 Task: Find an Airbnb in Foshan, China for 9 guests from August 8 to August 15, with a price range of ₹10,000 to ₹14,000, 5 bedrooms, 8+ beds, and amenities including WiFi, free parking, TV, gym, and breakfast. Enable self check-in.
Action: Mouse moved to (405, 82)
Screenshot: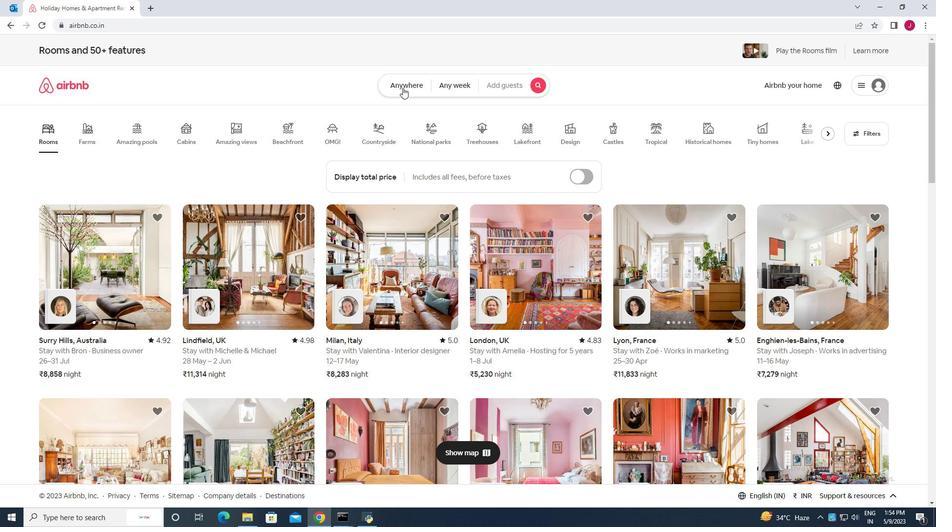 
Action: Mouse pressed left at (405, 82)
Screenshot: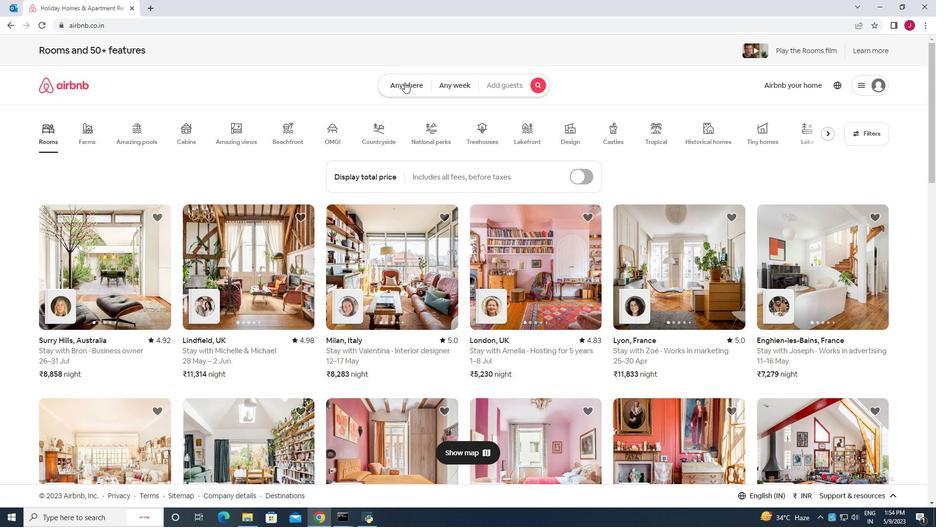 
Action: Mouse moved to (306, 123)
Screenshot: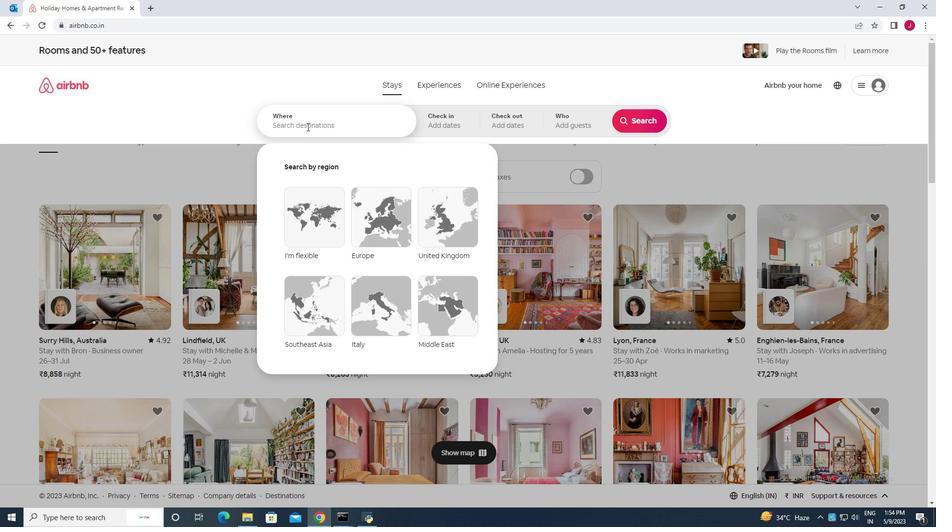 
Action: Mouse pressed left at (306, 123)
Screenshot: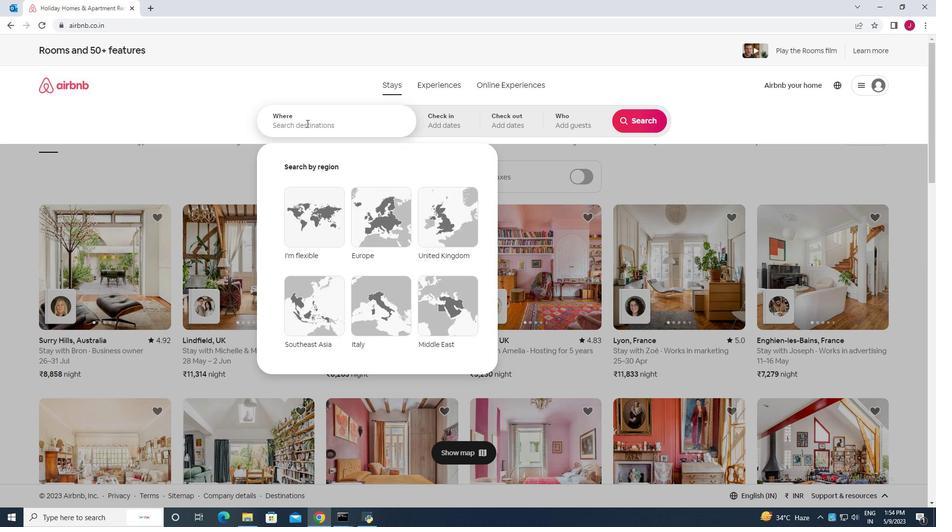 
Action: Key pressed foshan<Key.space>china<Key.enter>
Screenshot: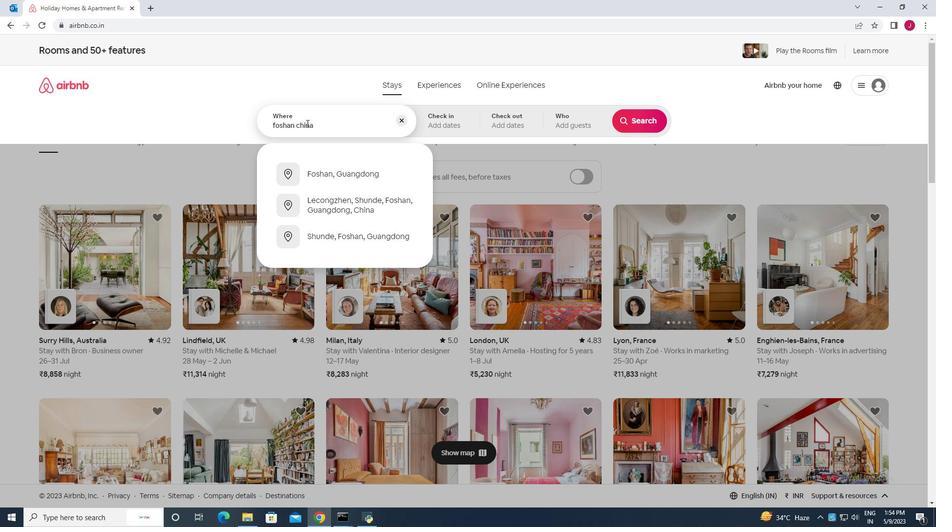 
Action: Mouse moved to (634, 191)
Screenshot: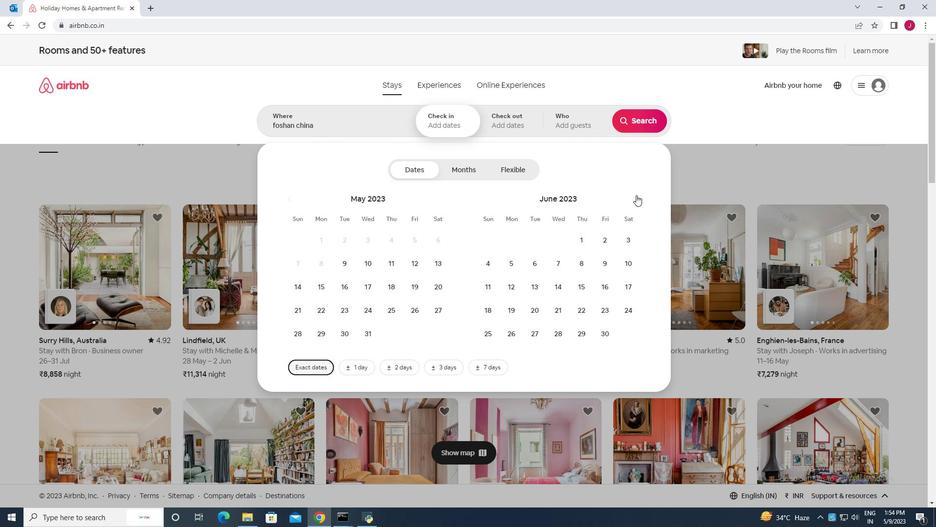 
Action: Mouse pressed left at (634, 191)
Screenshot: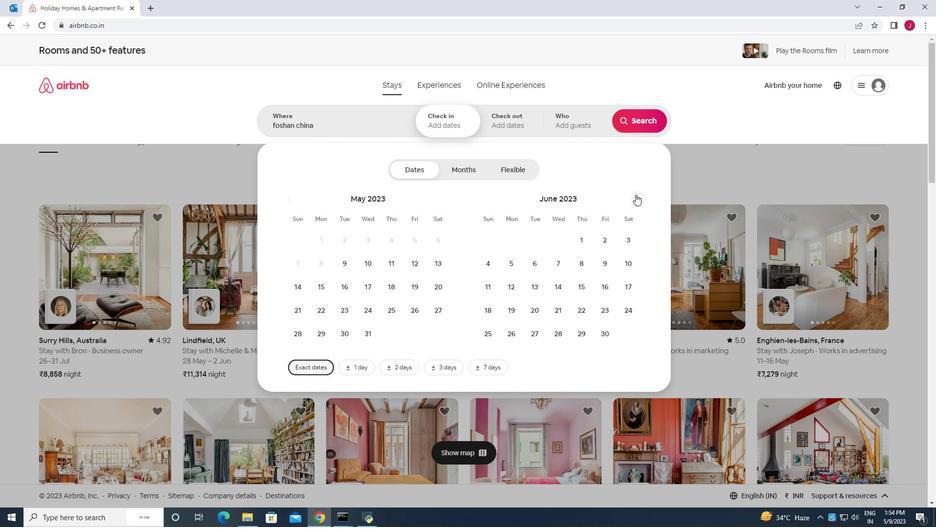 
Action: Mouse moved to (636, 197)
Screenshot: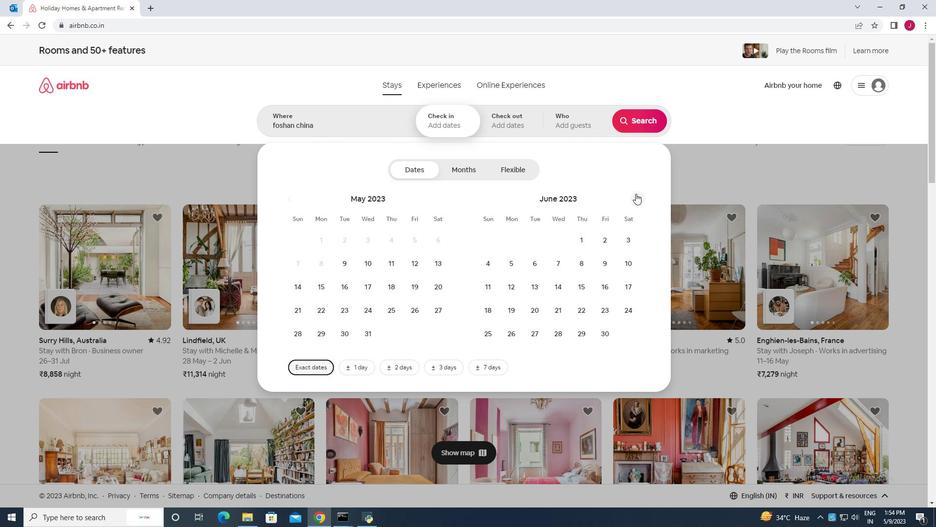 
Action: Mouse pressed left at (636, 197)
Screenshot: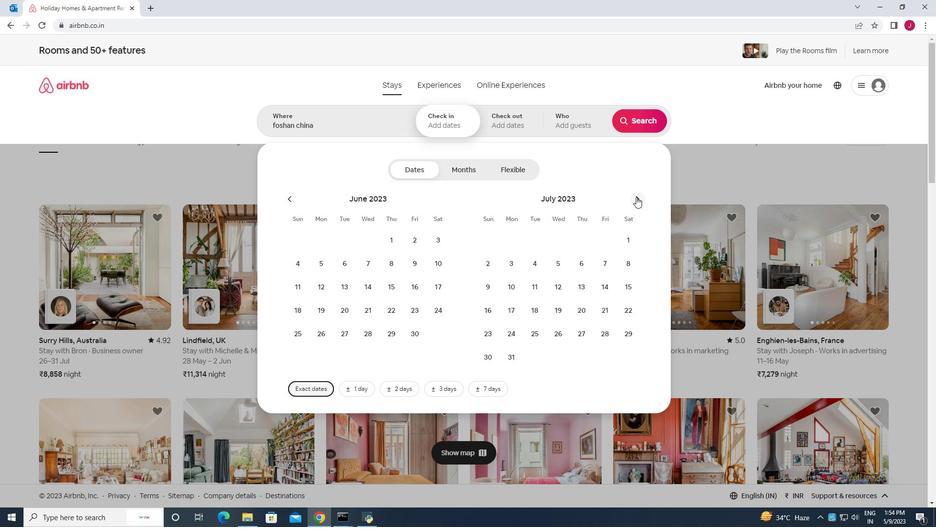 
Action: Mouse moved to (536, 267)
Screenshot: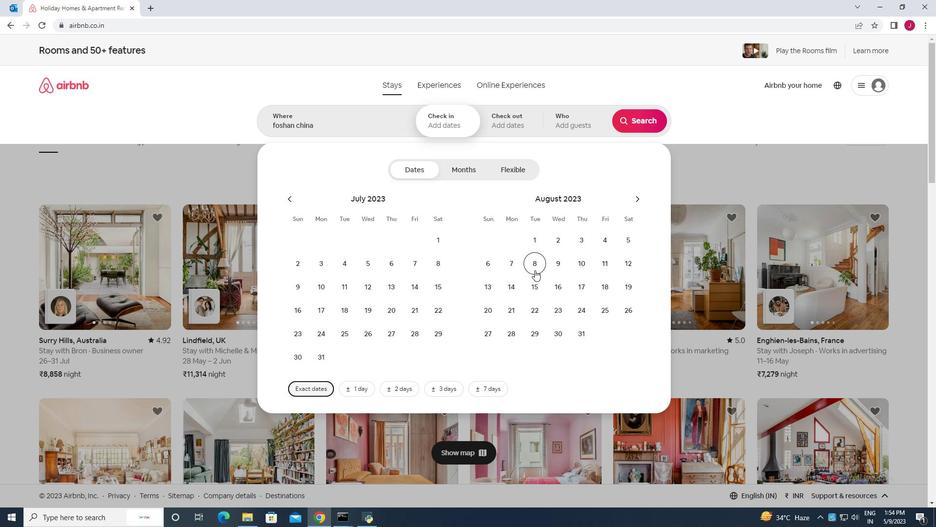 
Action: Mouse pressed left at (536, 267)
Screenshot: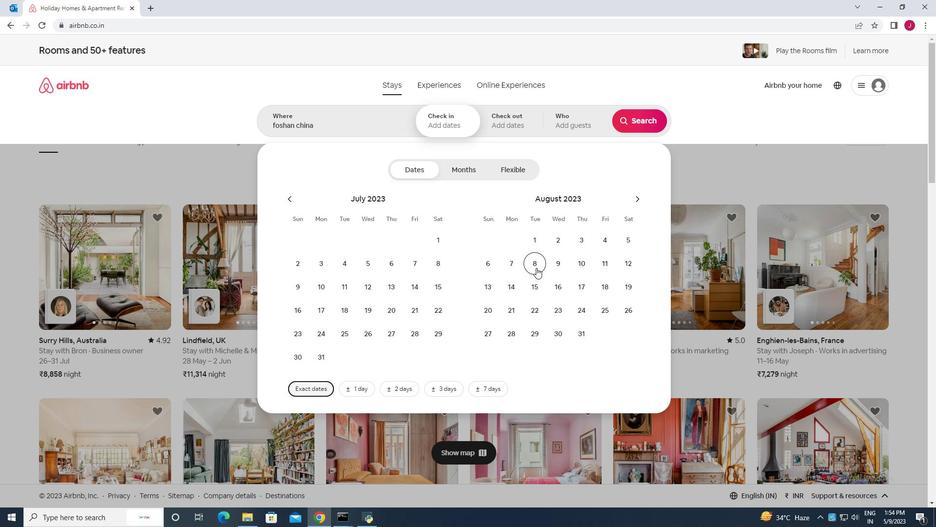 
Action: Mouse moved to (530, 290)
Screenshot: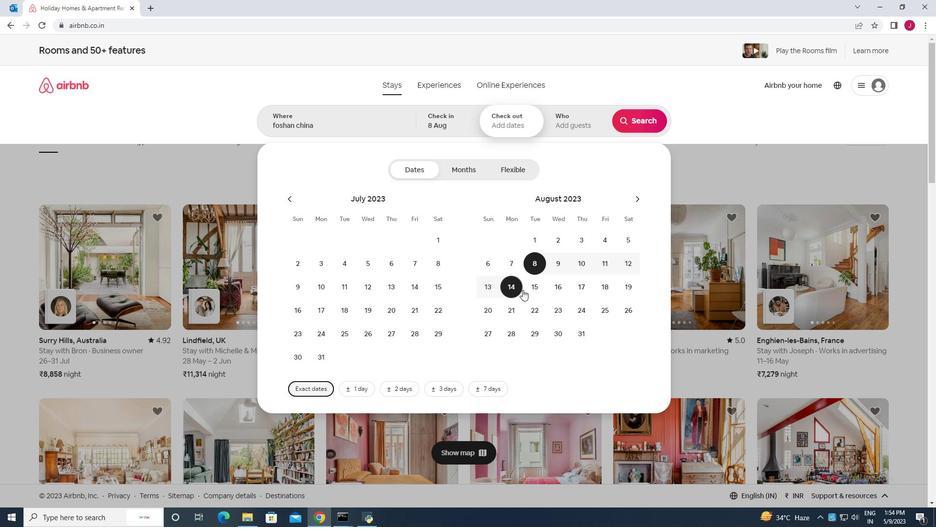 
Action: Mouse pressed left at (530, 290)
Screenshot: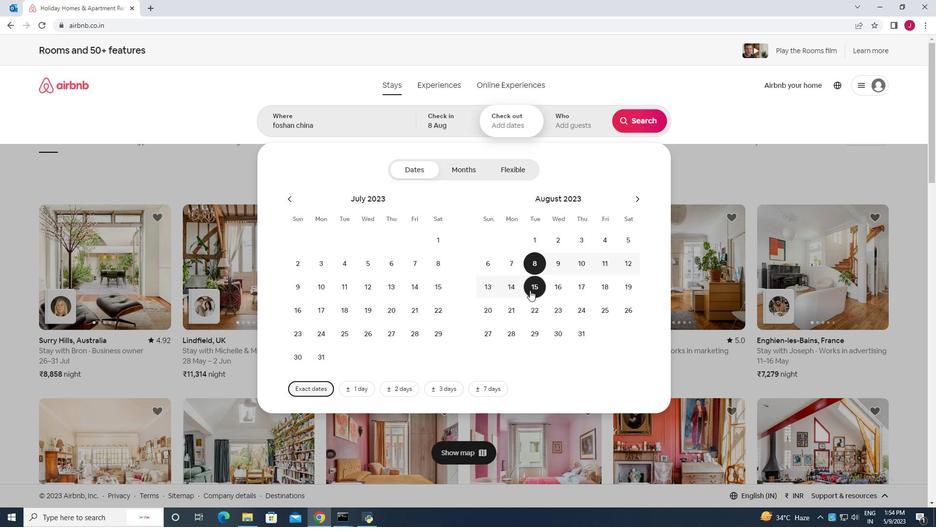 
Action: Mouse moved to (570, 119)
Screenshot: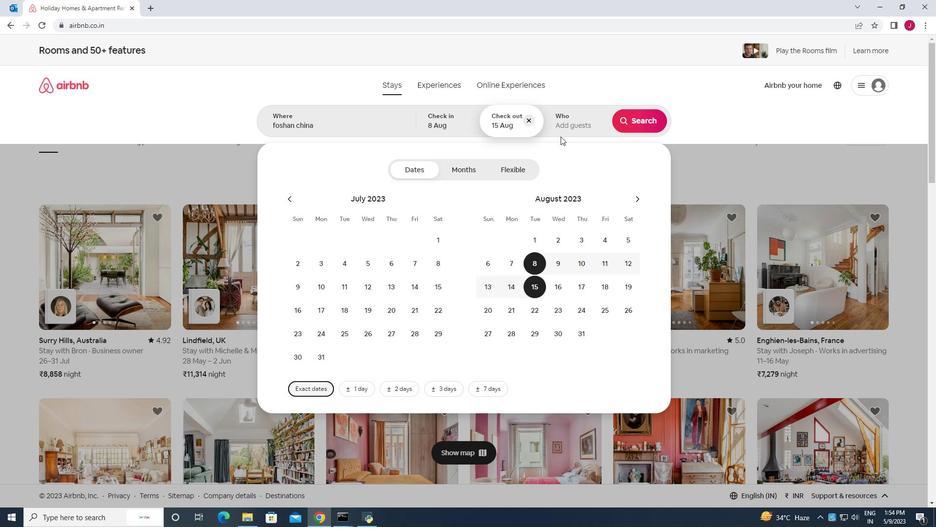 
Action: Mouse pressed left at (570, 119)
Screenshot: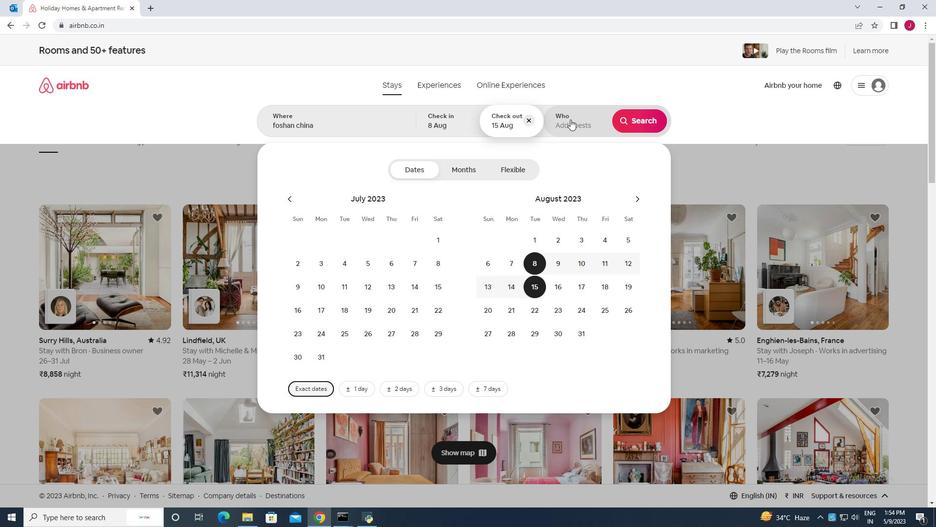 
Action: Mouse moved to (642, 170)
Screenshot: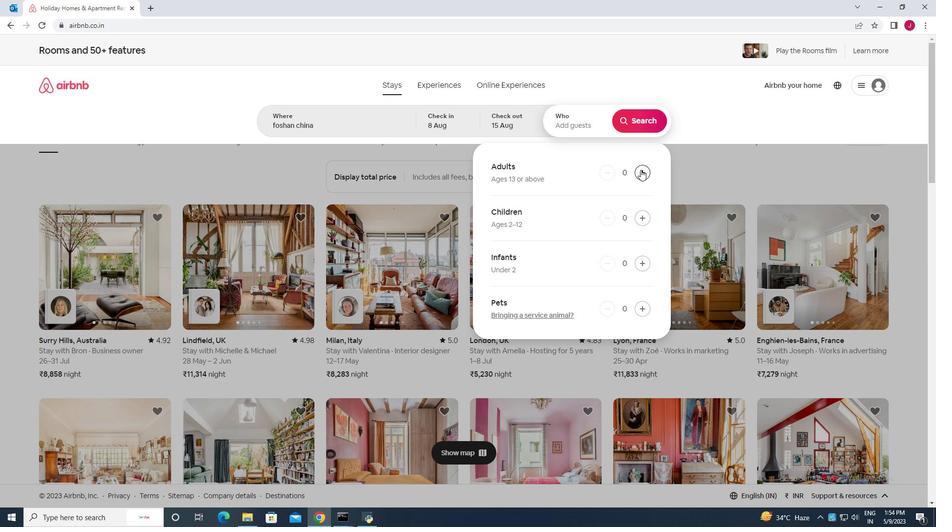 
Action: Mouse pressed left at (641, 169)
Screenshot: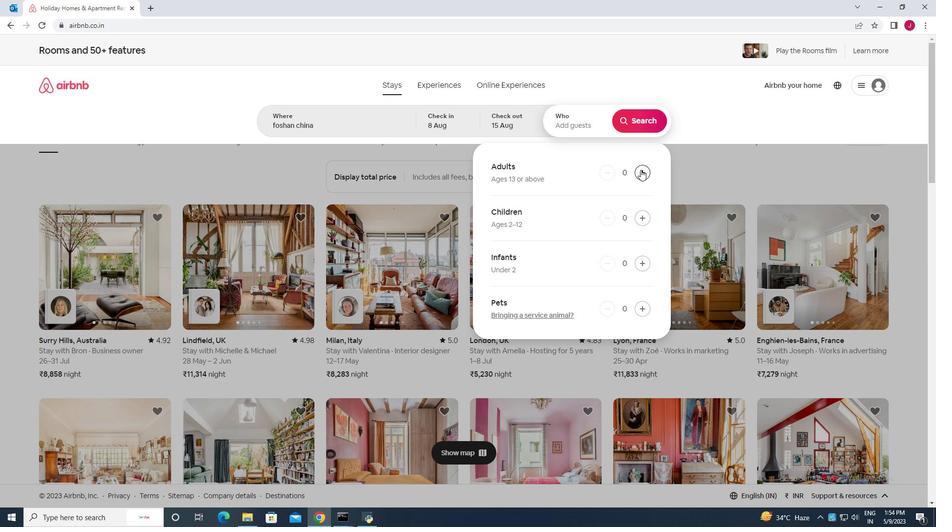 
Action: Mouse pressed left at (642, 170)
Screenshot: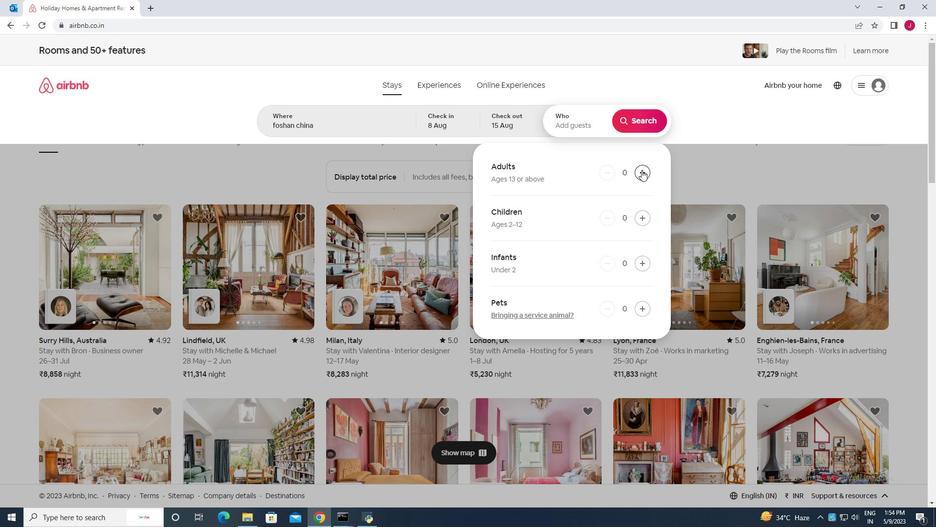 
Action: Mouse pressed left at (642, 170)
Screenshot: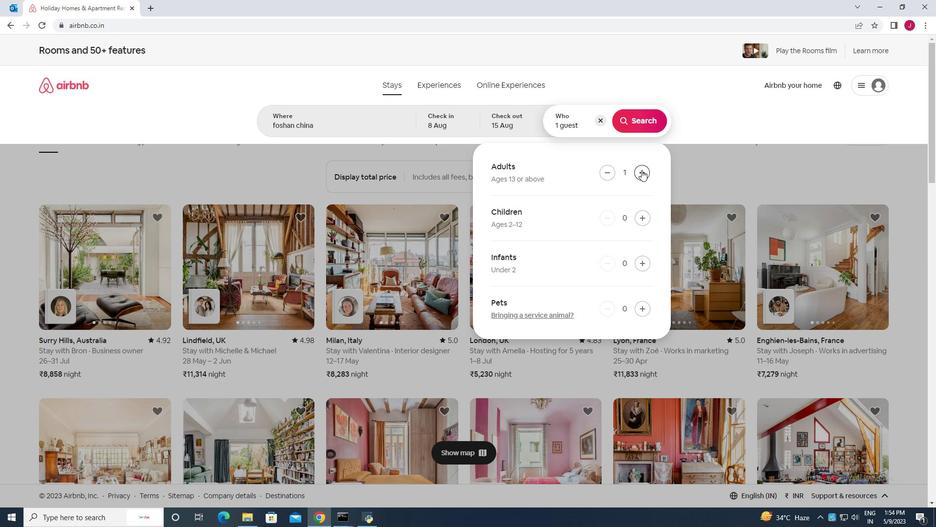 
Action: Mouse pressed left at (642, 170)
Screenshot: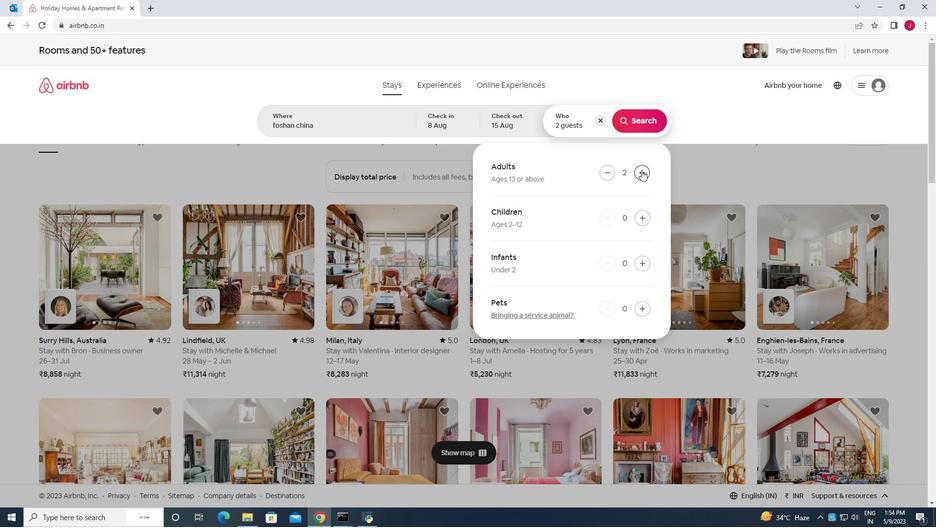 
Action: Mouse pressed left at (642, 170)
Screenshot: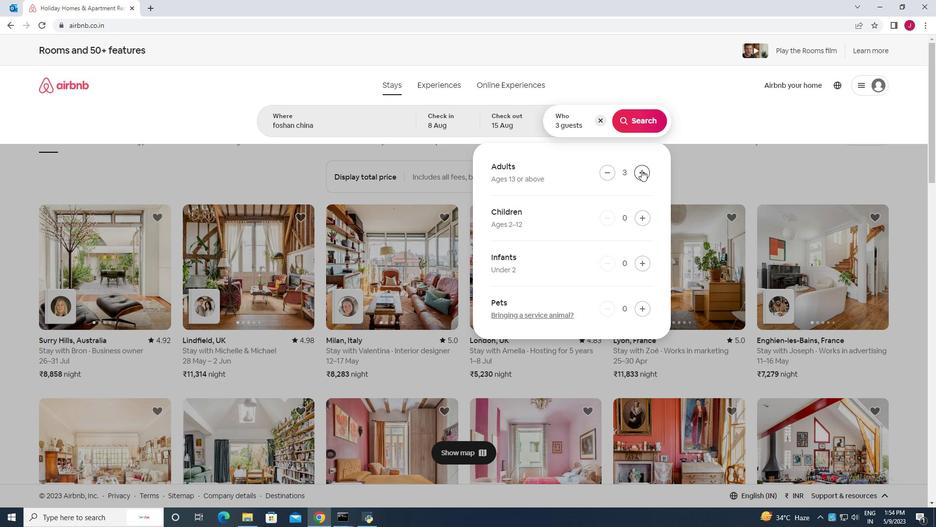 
Action: Mouse pressed left at (642, 170)
Screenshot: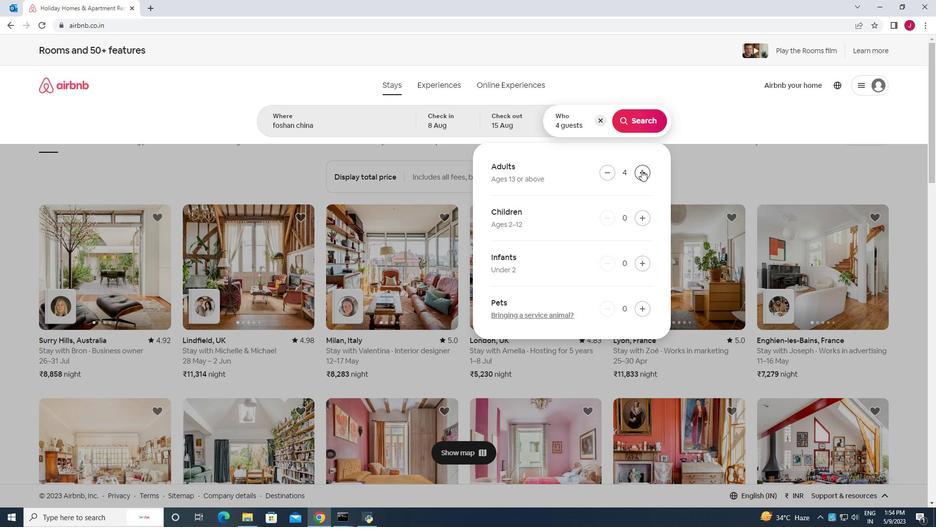 
Action: Mouse pressed left at (642, 170)
Screenshot: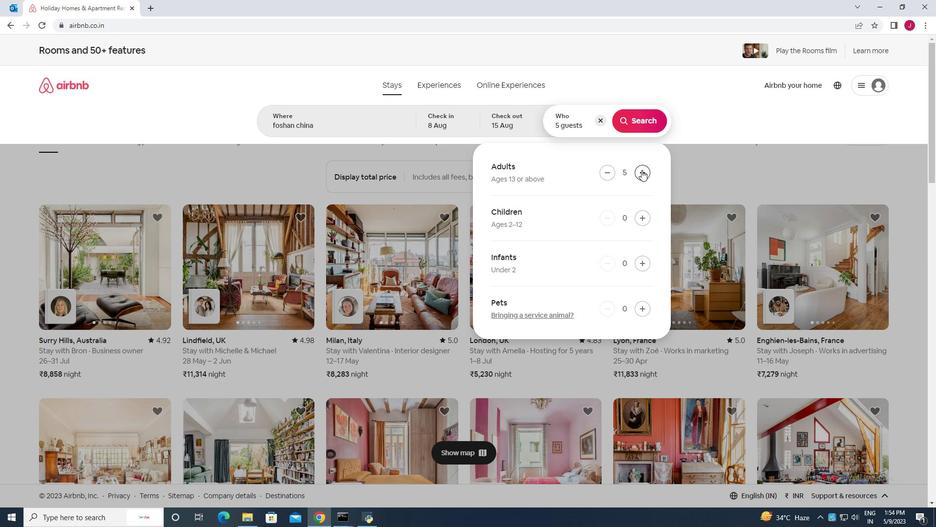 
Action: Mouse pressed left at (642, 170)
Screenshot: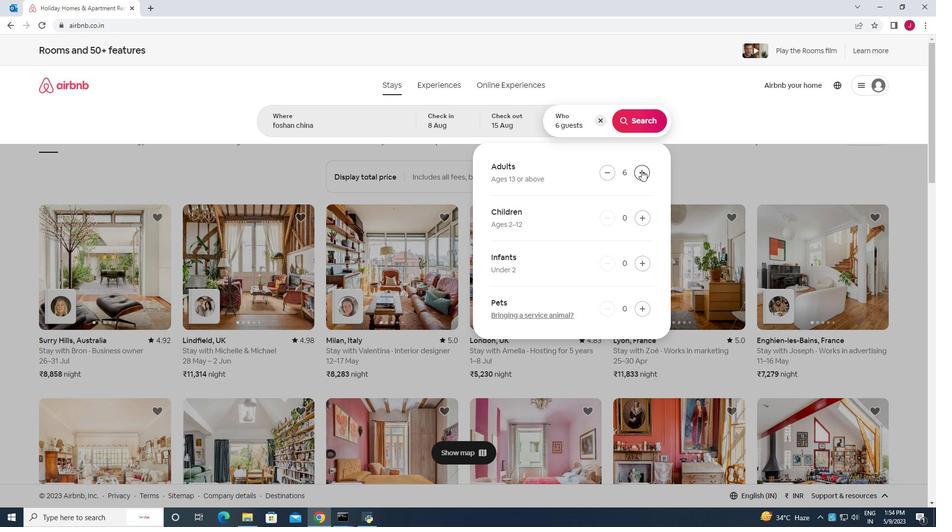 
Action: Mouse pressed left at (642, 170)
Screenshot: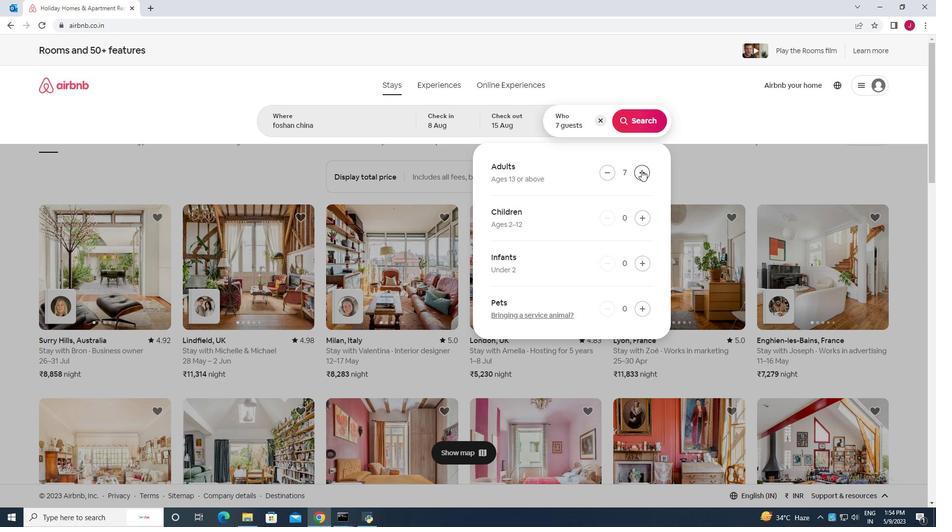 
Action: Mouse moved to (641, 116)
Screenshot: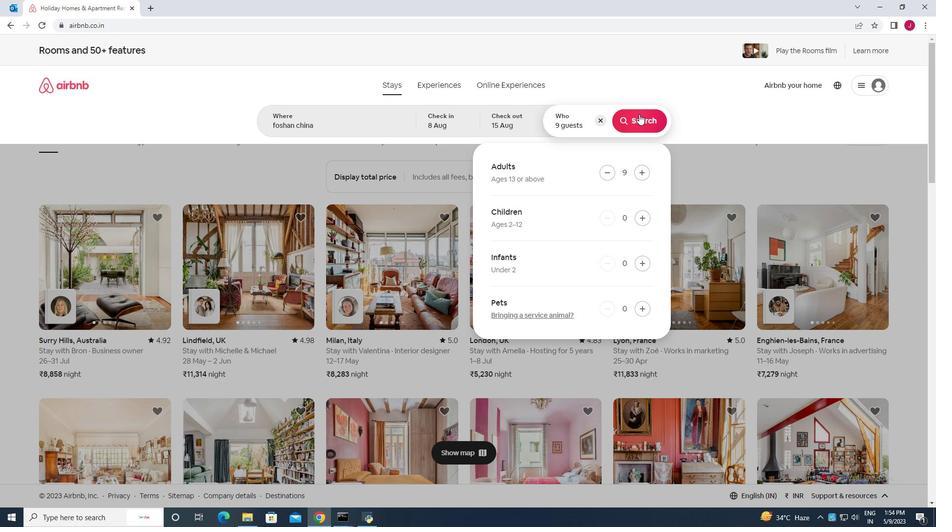 
Action: Mouse pressed left at (641, 116)
Screenshot: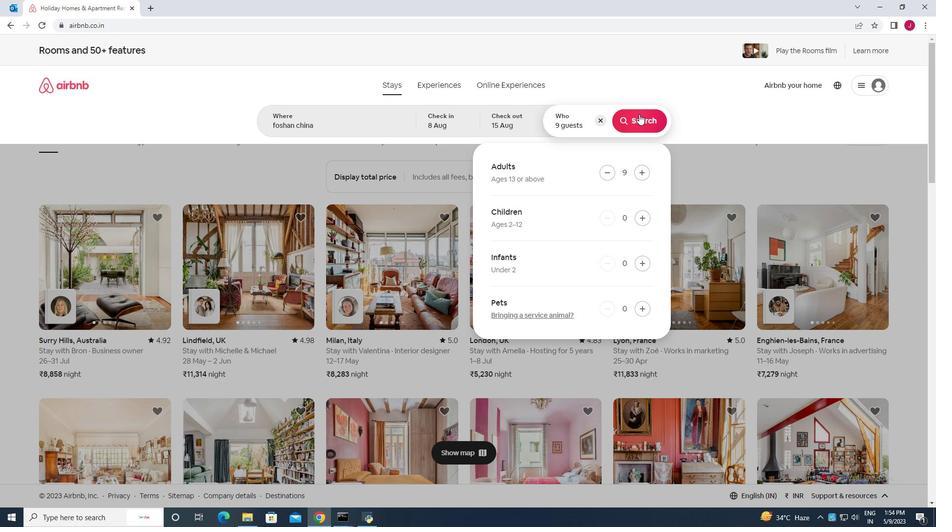 
Action: Mouse moved to (903, 91)
Screenshot: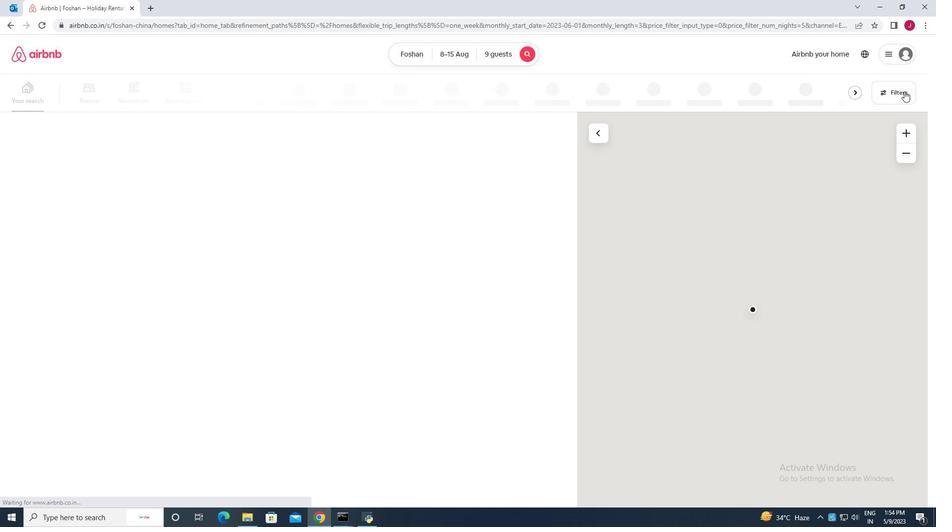 
Action: Mouse pressed left at (903, 91)
Screenshot: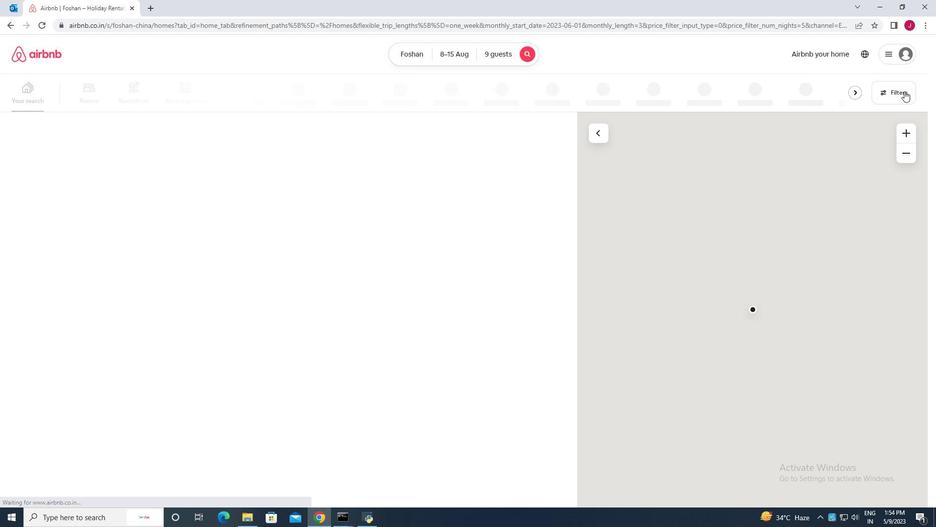
Action: Mouse moved to (365, 333)
Screenshot: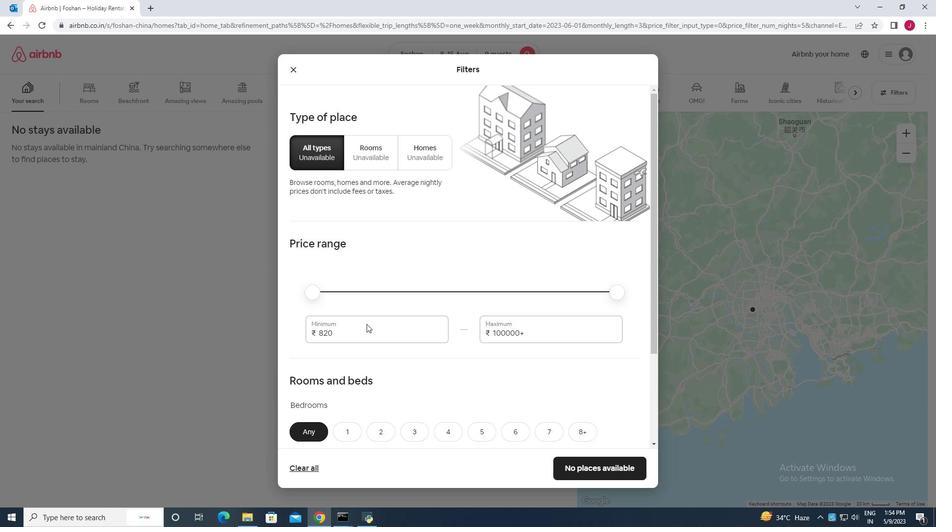 
Action: Mouse pressed left at (365, 333)
Screenshot: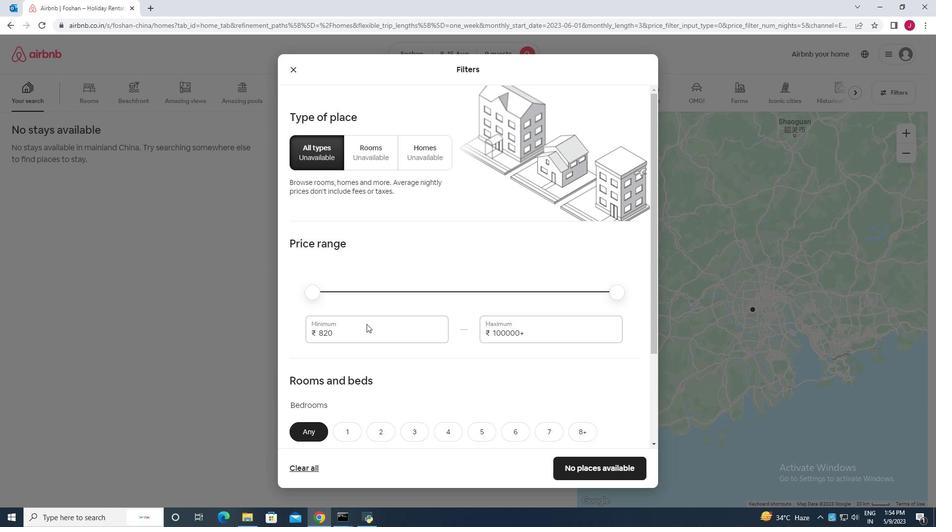 
Action: Mouse moved to (358, 331)
Screenshot: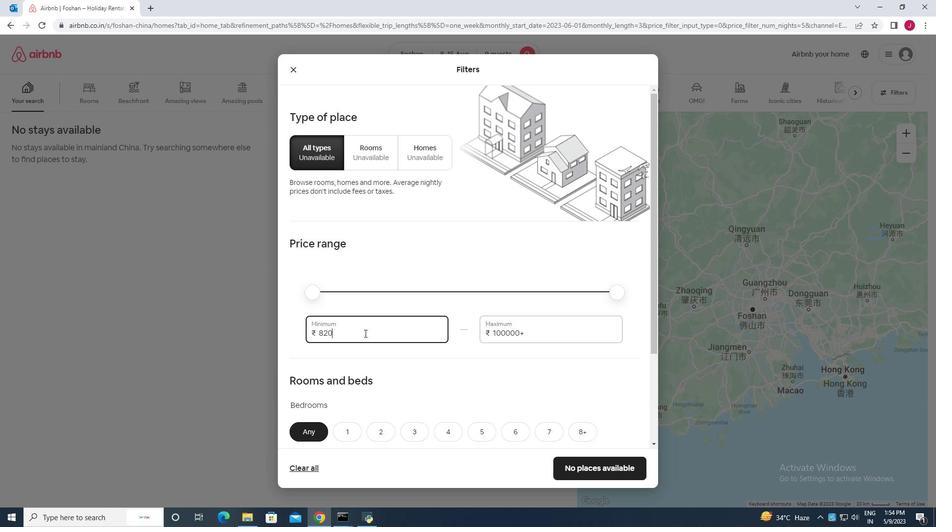 
Action: Key pressed <Key.backspace><Key.backspace><Key.backspace><Key.backspace><Key.backspace><Key.backspace><Key.backspace><Key.backspace>10000
Screenshot: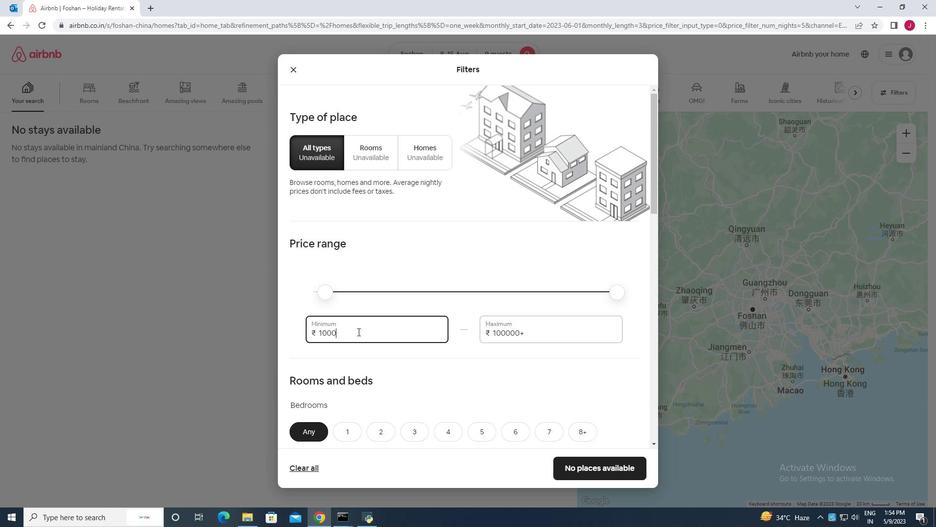 
Action: Mouse moved to (531, 332)
Screenshot: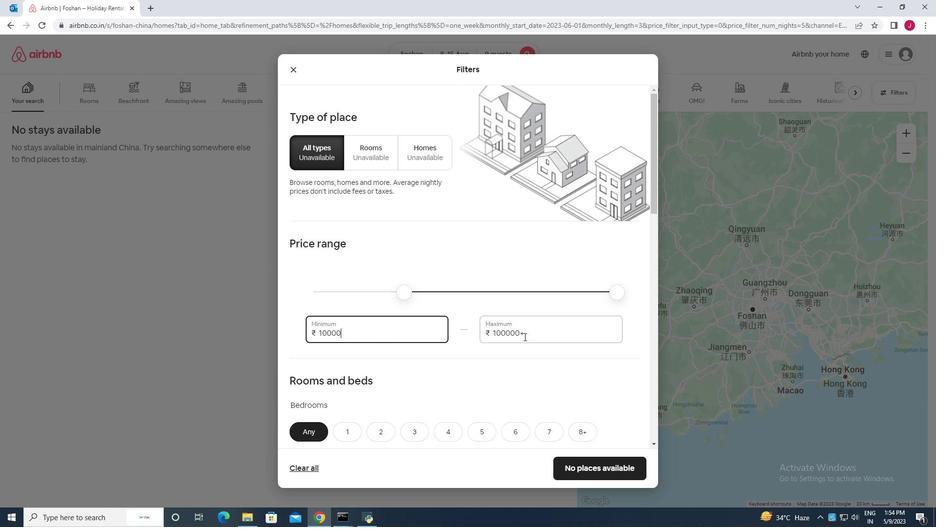
Action: Mouse pressed left at (531, 332)
Screenshot: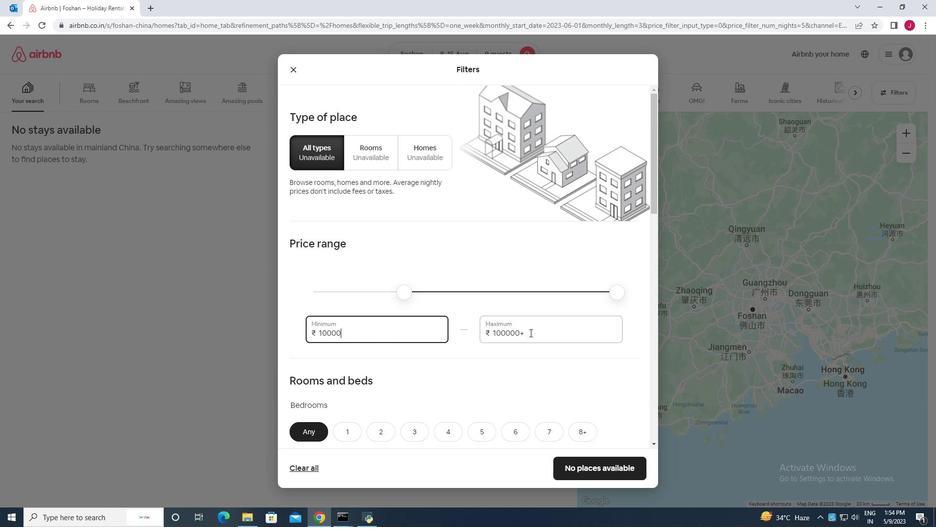 
Action: Mouse moved to (531, 332)
Screenshot: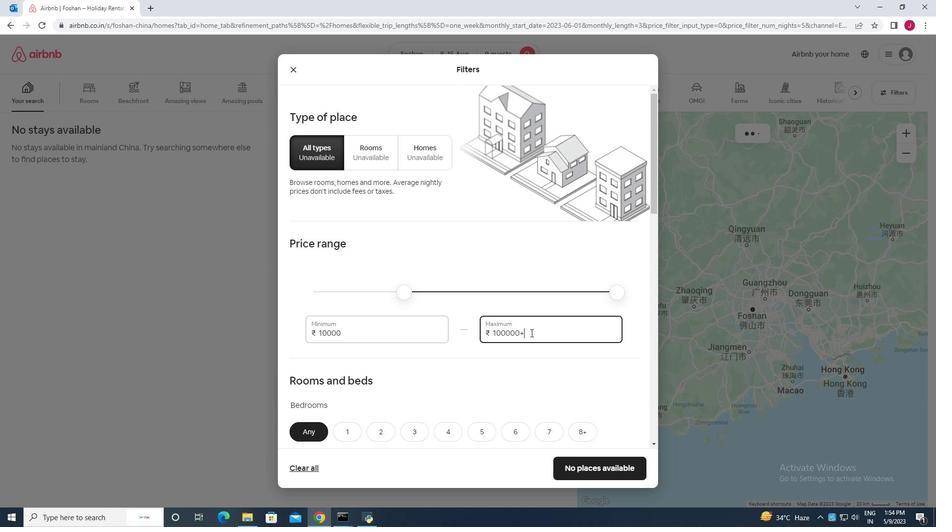 
Action: Key pressed <Key.backspace><Key.backspace><Key.backspace><Key.backspace><Key.backspace><Key.backspace><Key.backspace><Key.backspace><Key.backspace><Key.backspace><Key.backspace><Key.backspace><Key.backspace>14000
Screenshot: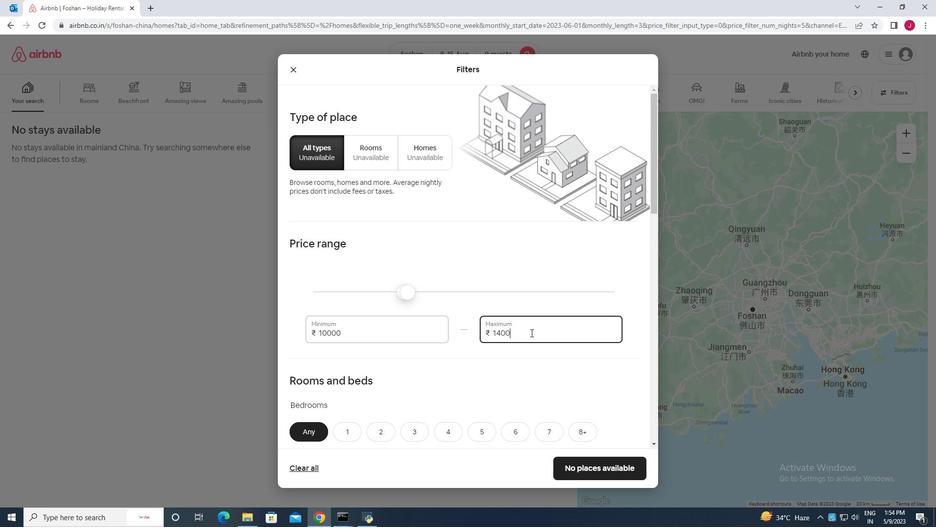 
Action: Mouse moved to (514, 347)
Screenshot: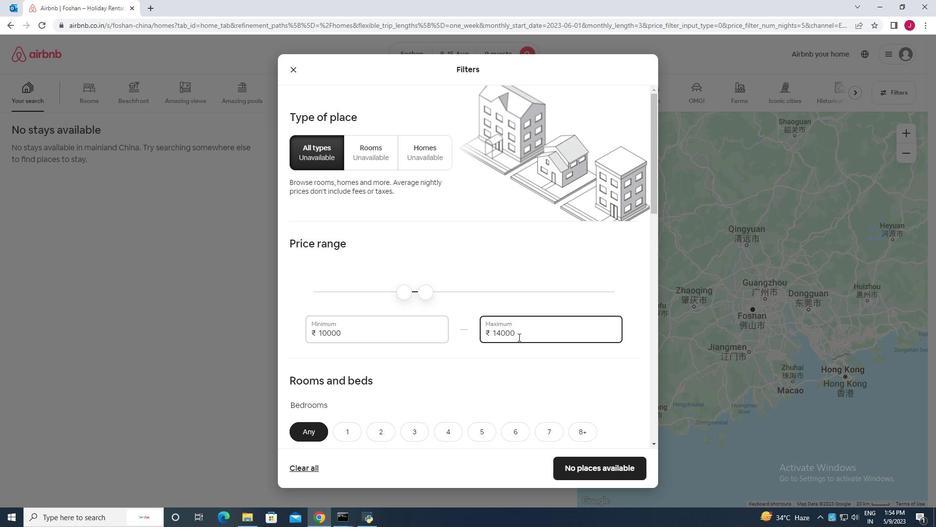 
Action: Mouse scrolled (514, 346) with delta (0, 0)
Screenshot: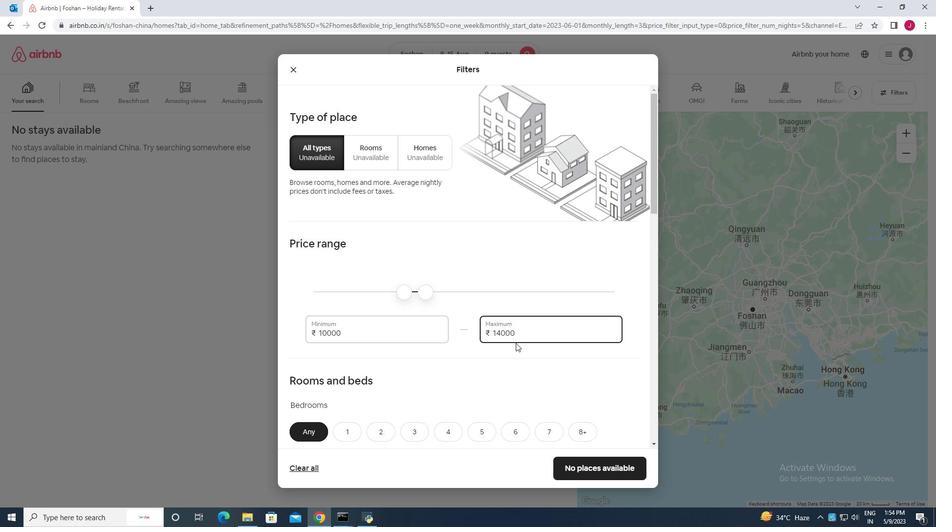 
Action: Mouse scrolled (514, 346) with delta (0, 0)
Screenshot: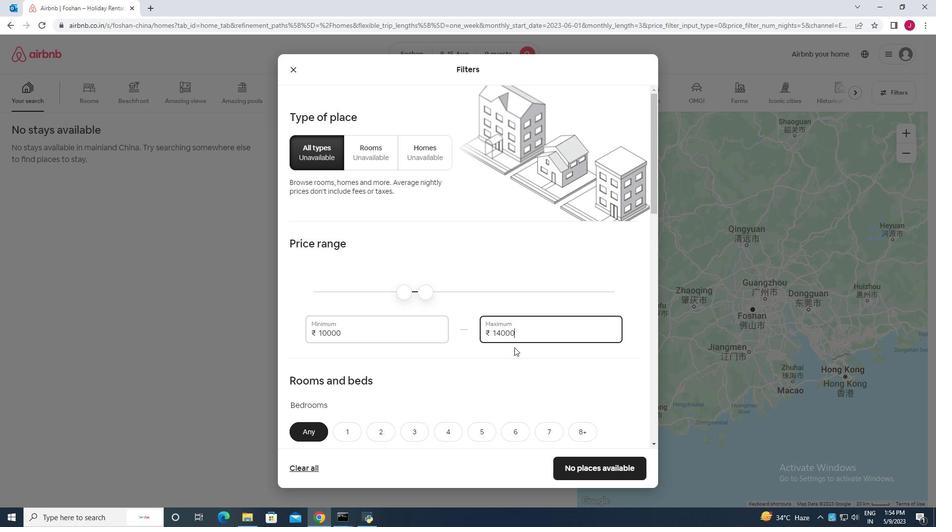 
Action: Mouse moved to (511, 345)
Screenshot: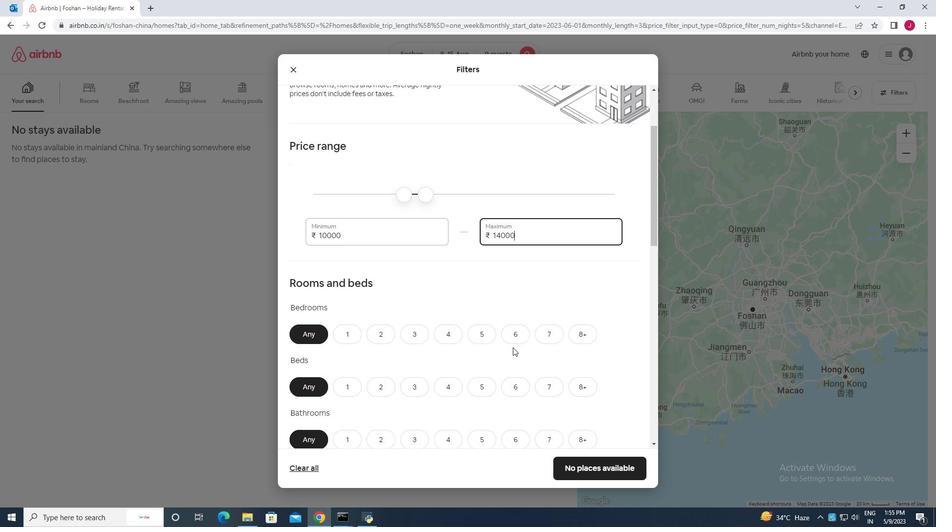
Action: Mouse scrolled (511, 345) with delta (0, 0)
Screenshot: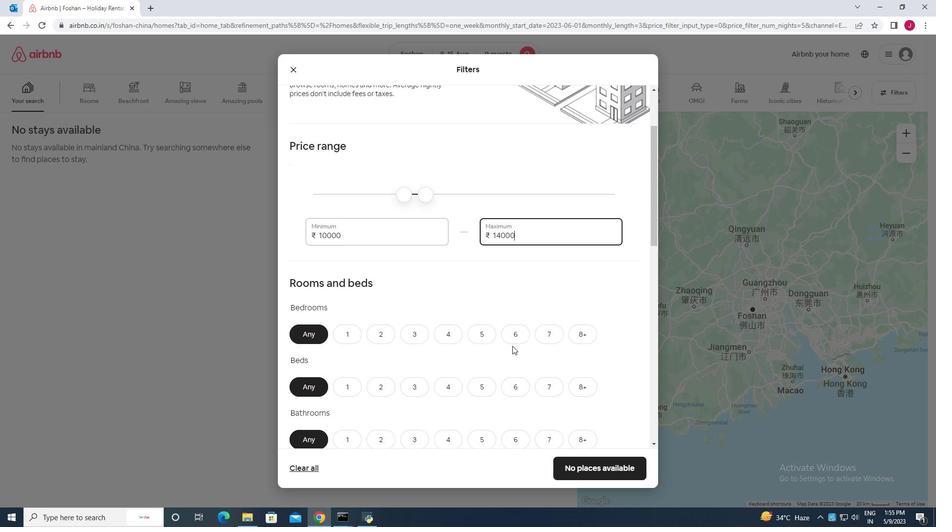 
Action: Mouse moved to (512, 313)
Screenshot: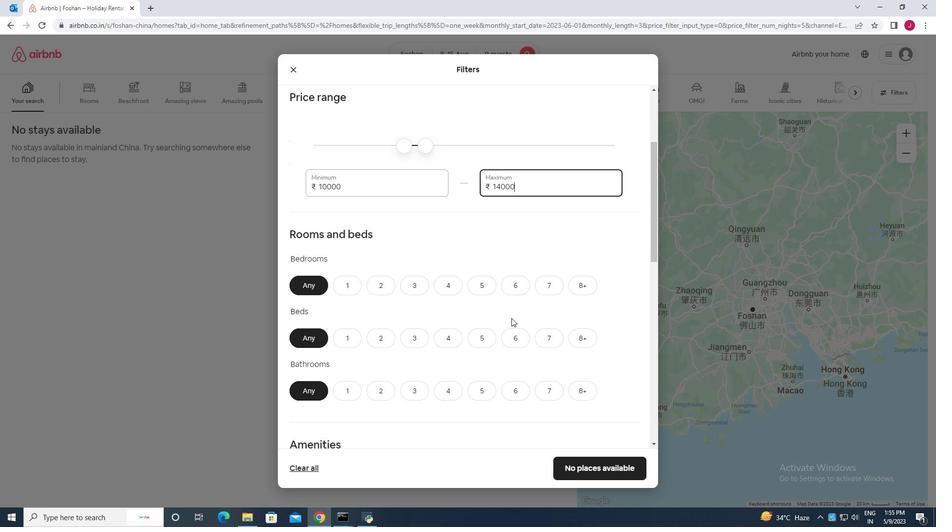 
Action: Mouse scrolled (512, 312) with delta (0, 0)
Screenshot: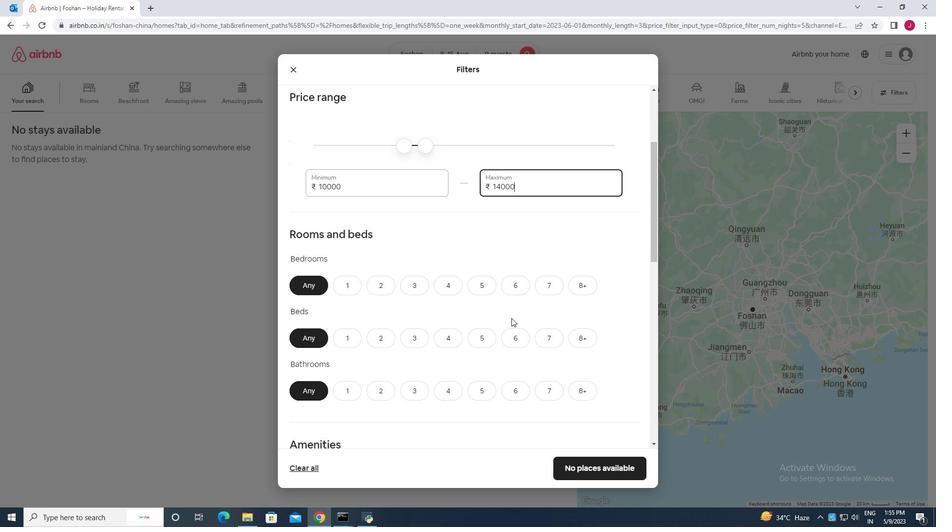 
Action: Mouse scrolled (512, 312) with delta (0, 0)
Screenshot: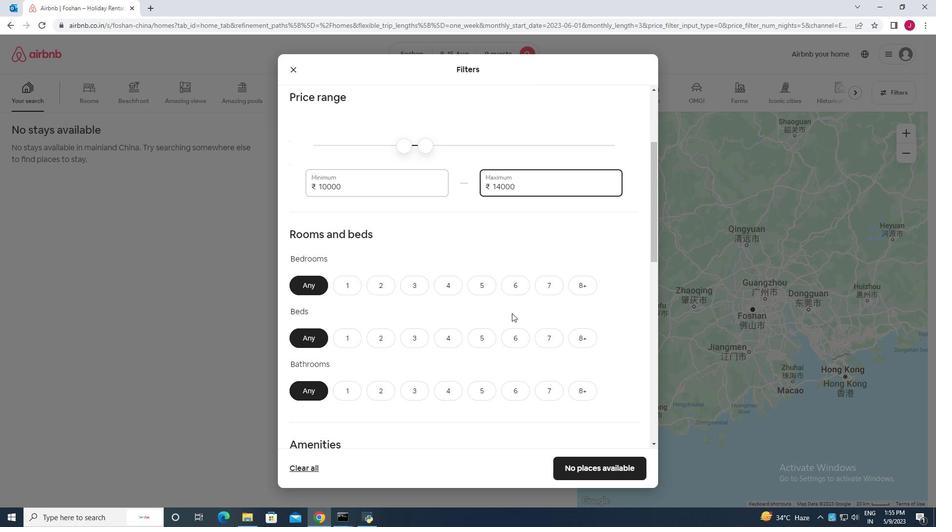 
Action: Mouse moved to (478, 189)
Screenshot: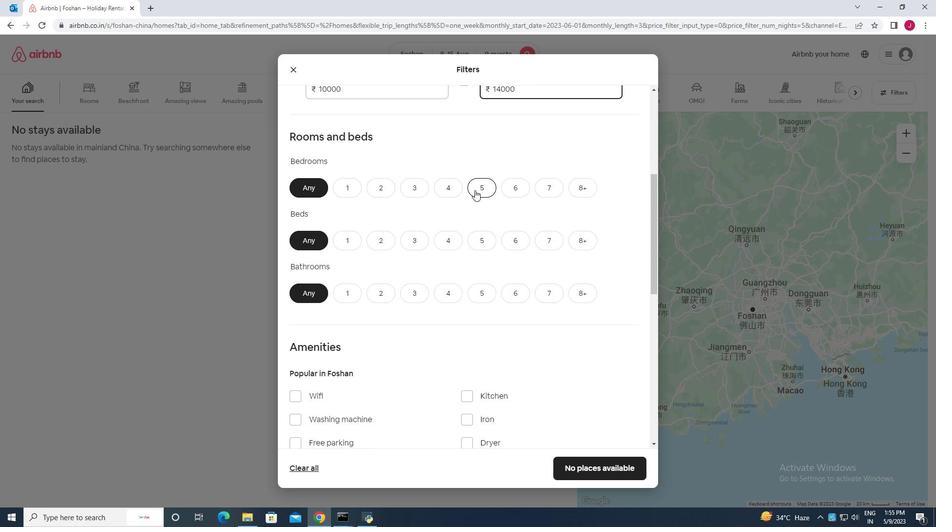 
Action: Mouse pressed left at (478, 189)
Screenshot: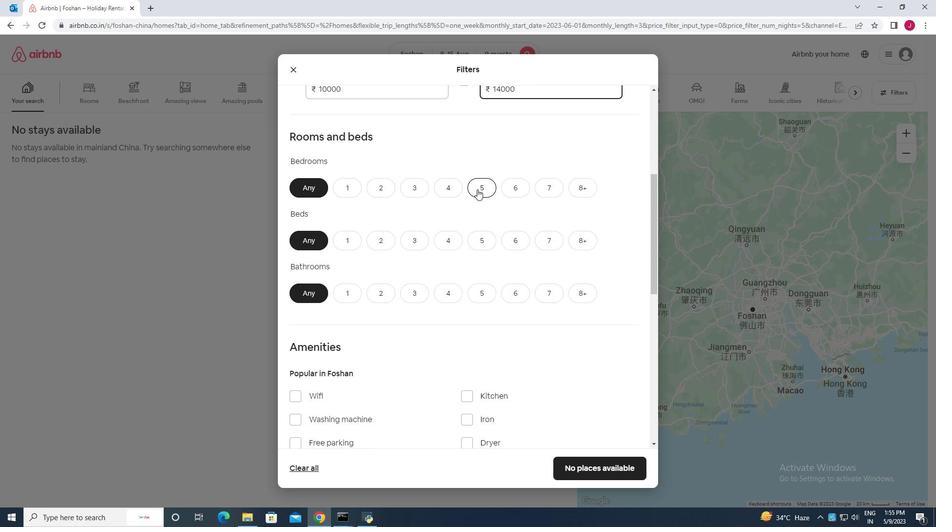 
Action: Mouse moved to (582, 243)
Screenshot: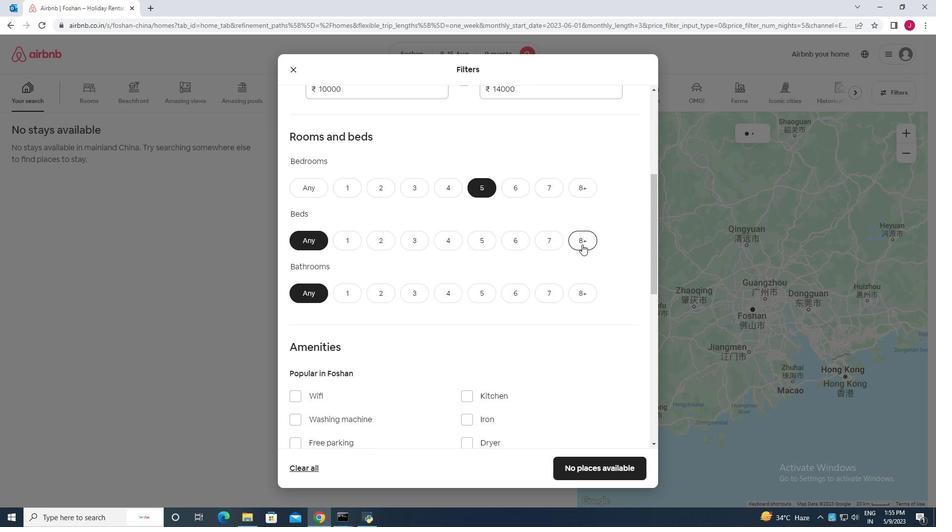 
Action: Mouse pressed left at (582, 243)
Screenshot: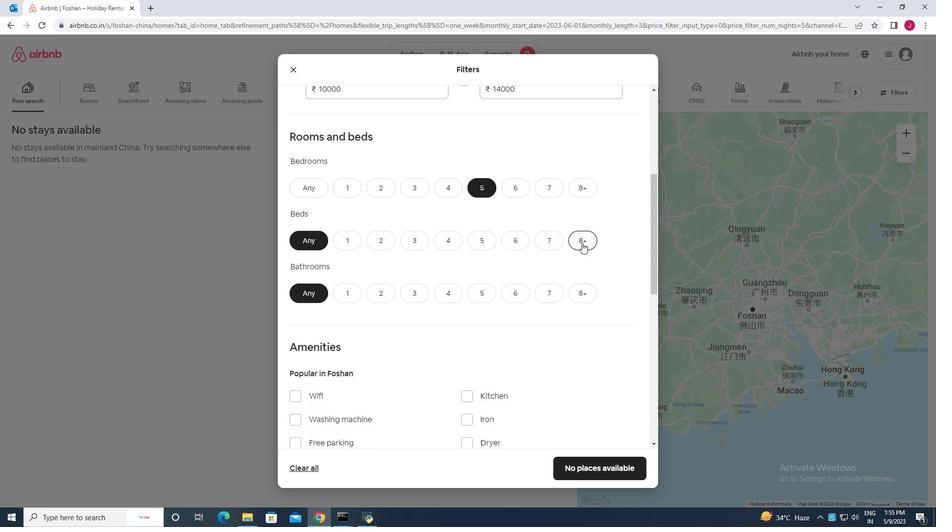 
Action: Mouse moved to (480, 294)
Screenshot: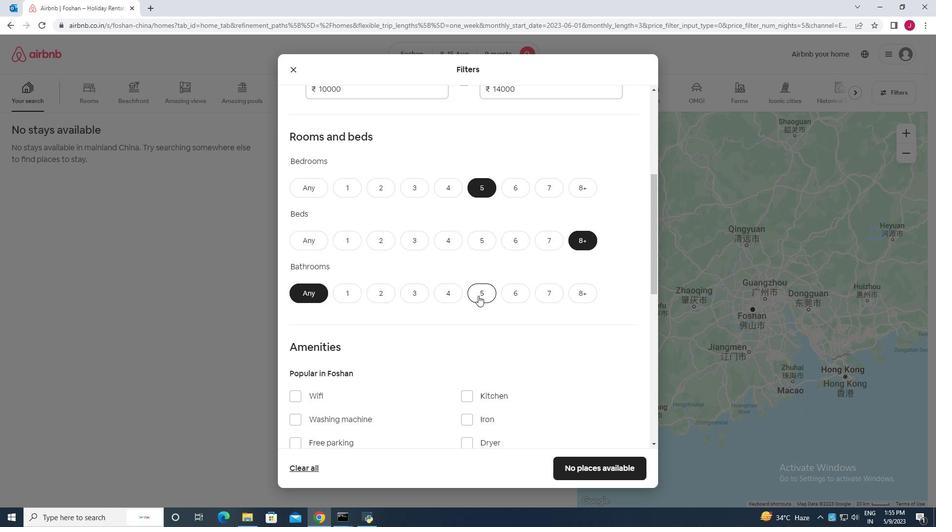 
Action: Mouse pressed left at (480, 294)
Screenshot: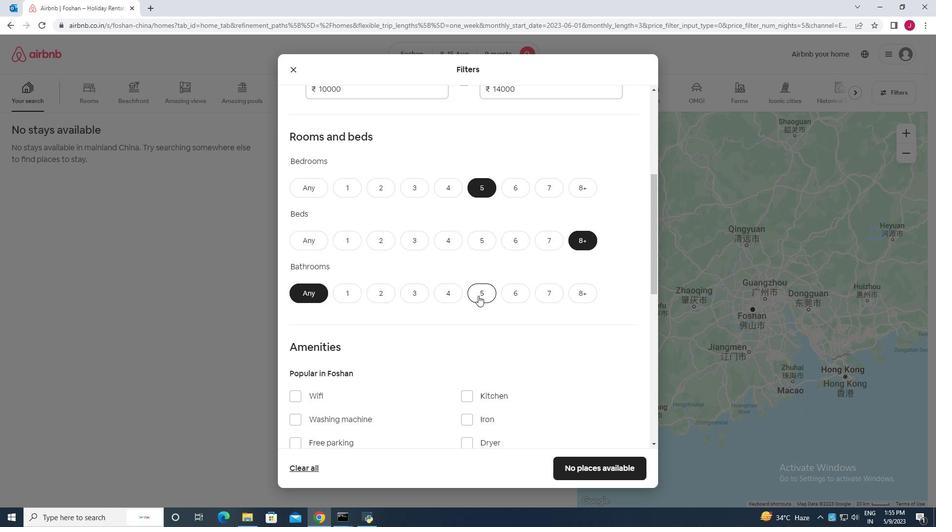 
Action: Mouse moved to (423, 316)
Screenshot: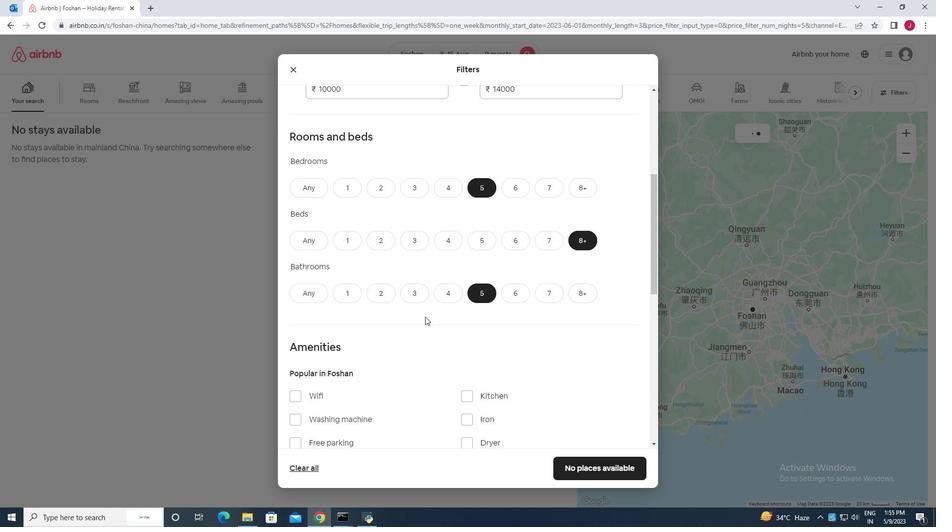 
Action: Mouse scrolled (423, 316) with delta (0, 0)
Screenshot: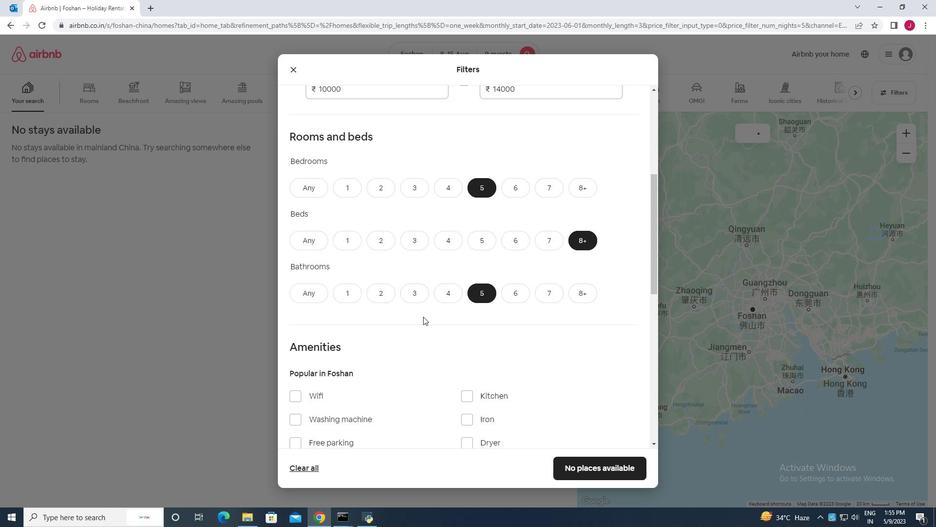 
Action: Mouse scrolled (423, 316) with delta (0, 0)
Screenshot: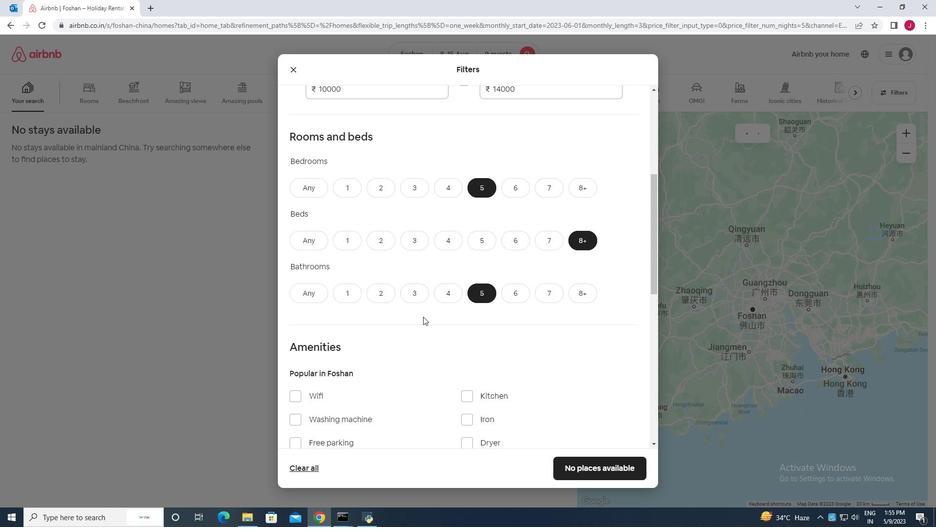 
Action: Mouse scrolled (423, 316) with delta (0, 0)
Screenshot: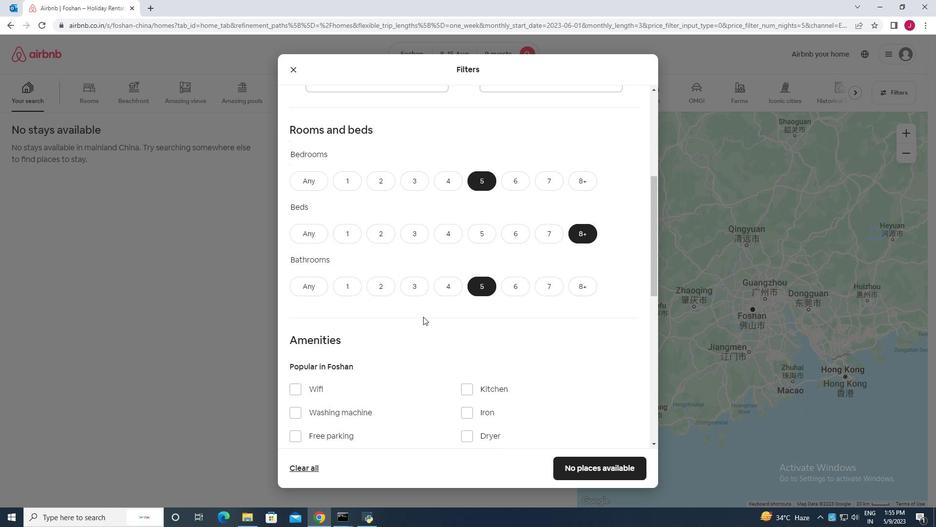 
Action: Mouse scrolled (423, 316) with delta (0, 0)
Screenshot: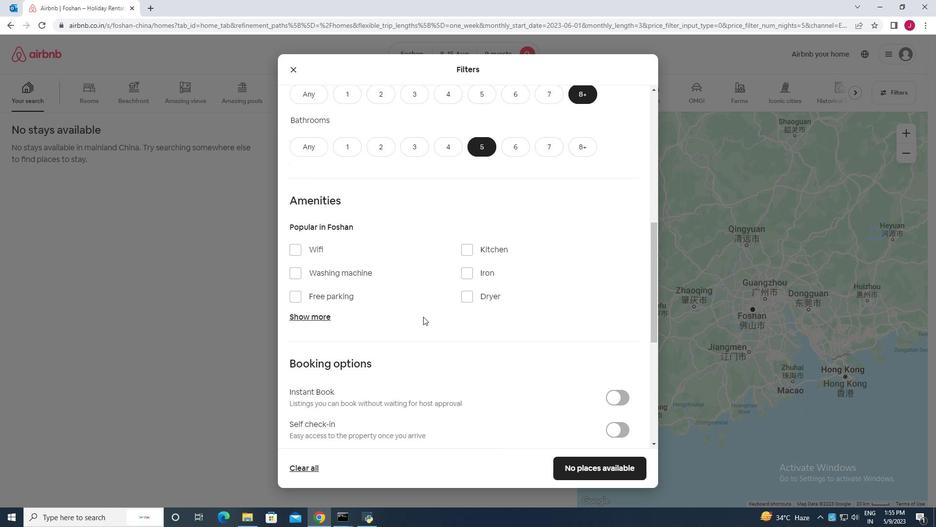 
Action: Mouse moved to (294, 199)
Screenshot: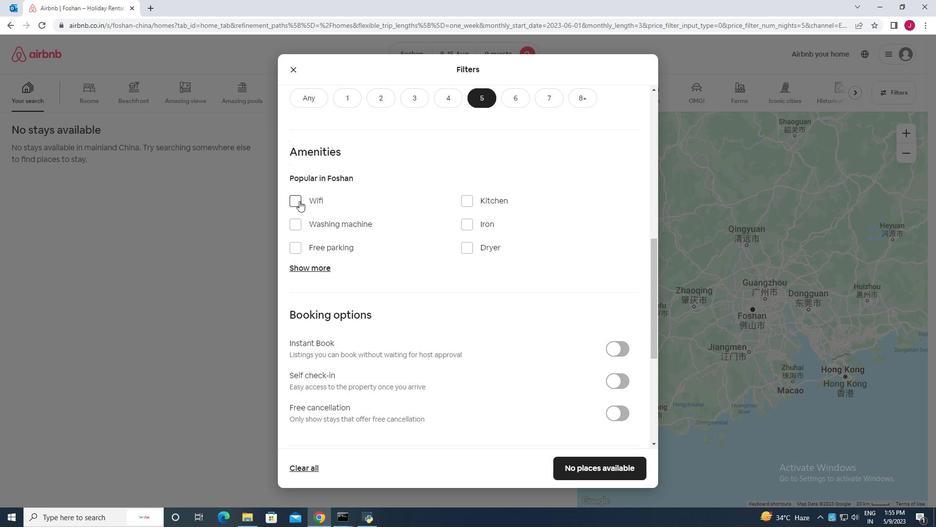 
Action: Mouse pressed left at (294, 199)
Screenshot: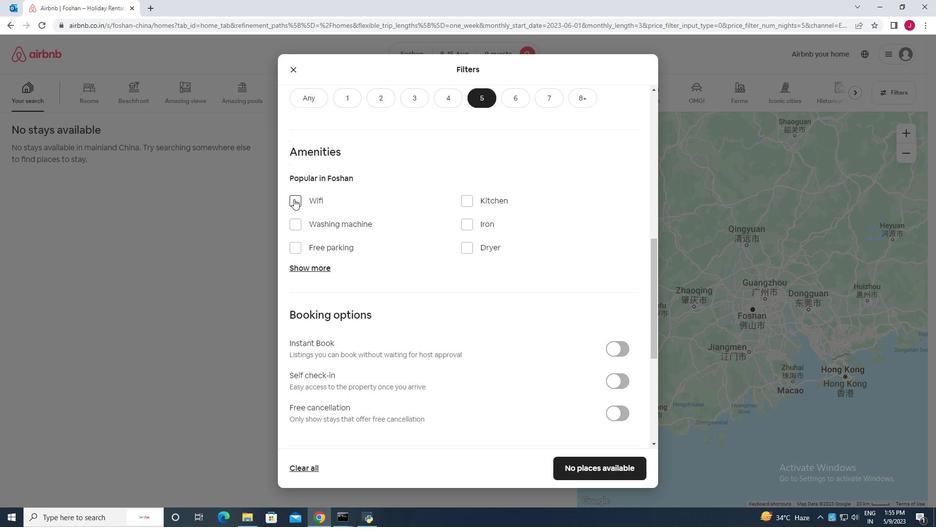 
Action: Mouse moved to (297, 246)
Screenshot: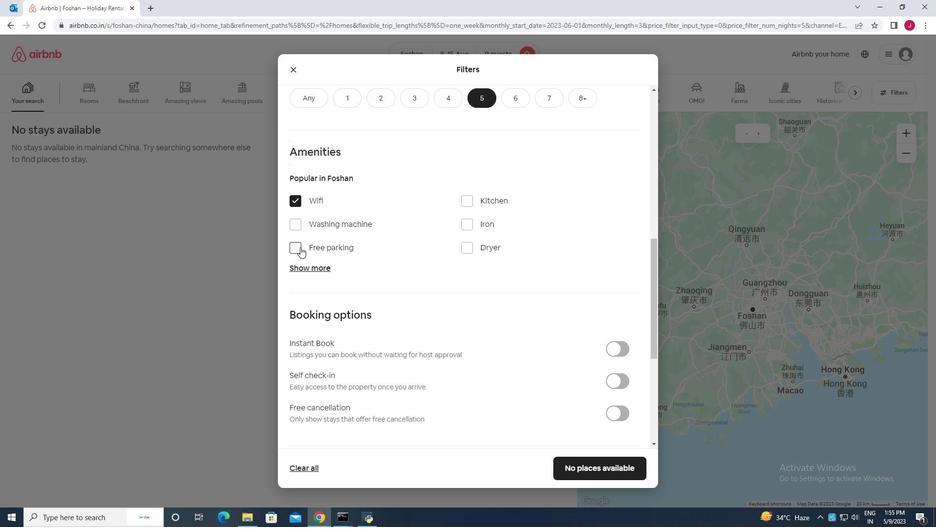 
Action: Mouse pressed left at (297, 246)
Screenshot: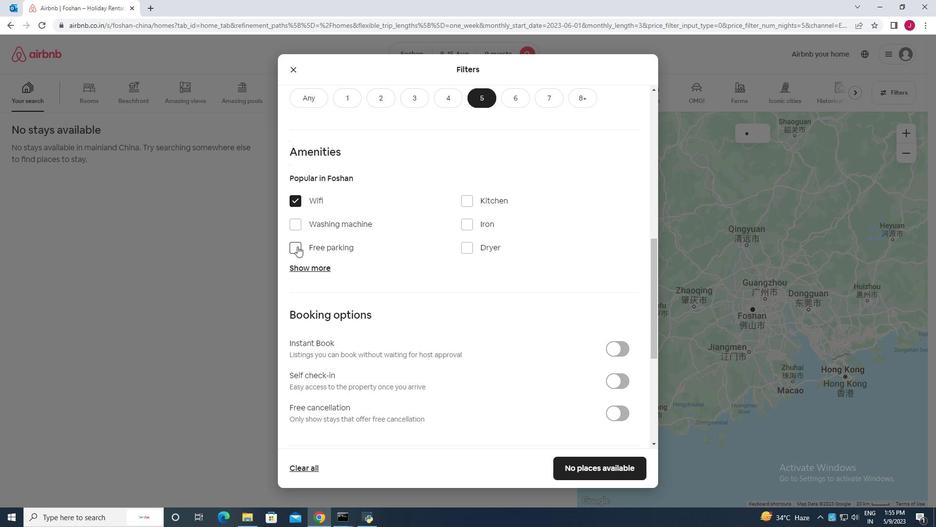 
Action: Mouse moved to (315, 266)
Screenshot: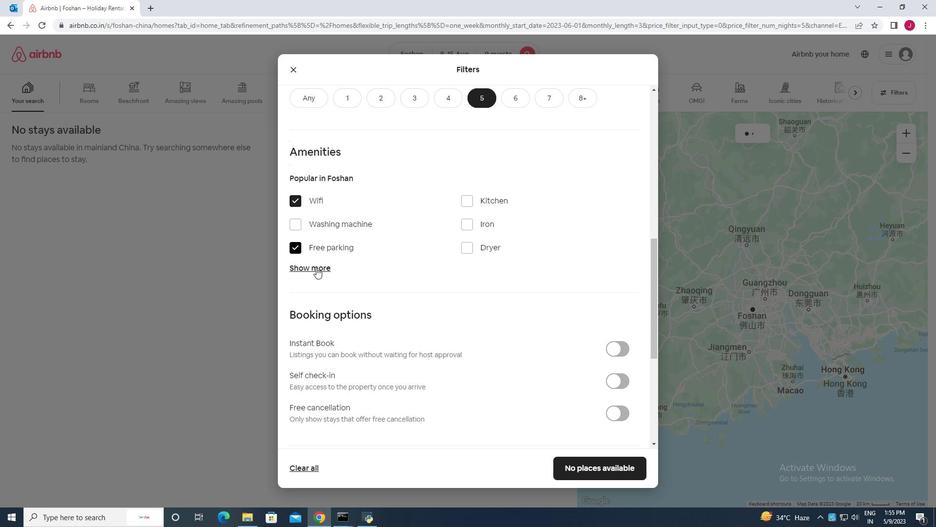 
Action: Mouse pressed left at (315, 266)
Screenshot: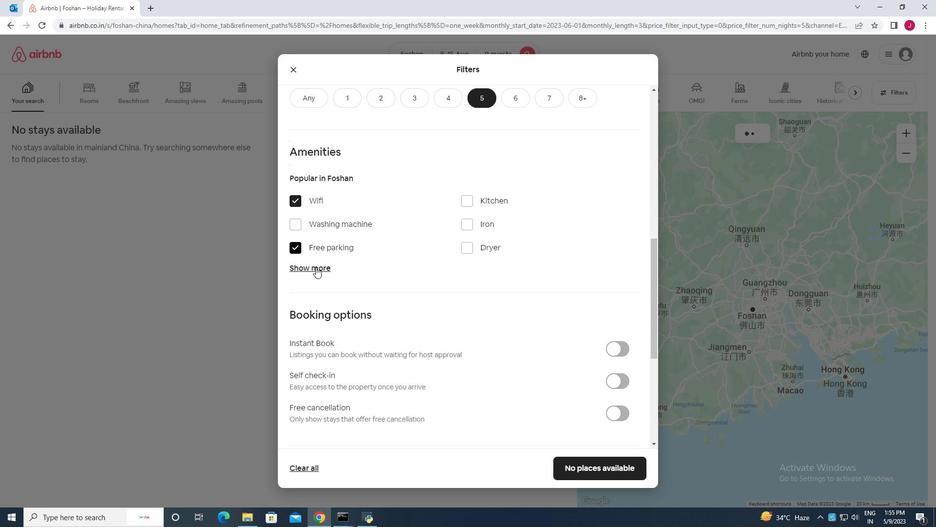 
Action: Mouse moved to (352, 346)
Screenshot: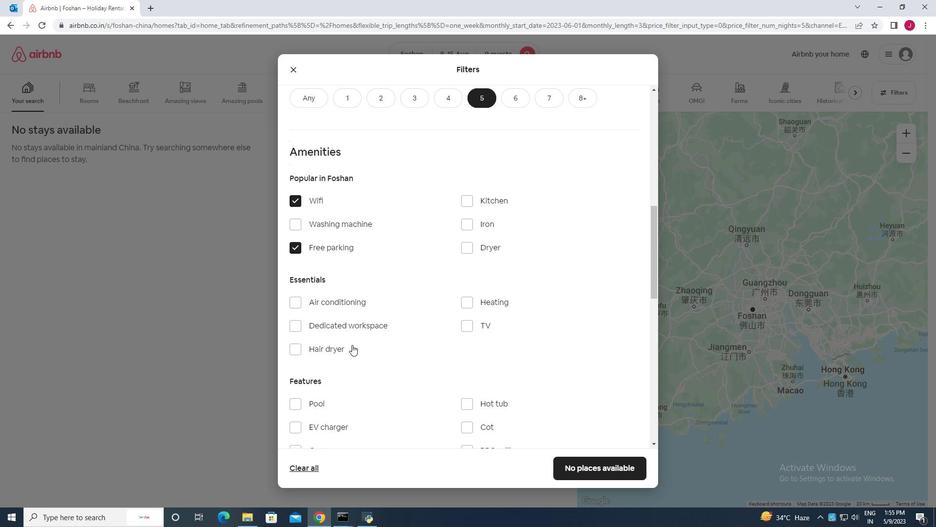 
Action: Mouse scrolled (352, 345) with delta (0, 0)
Screenshot: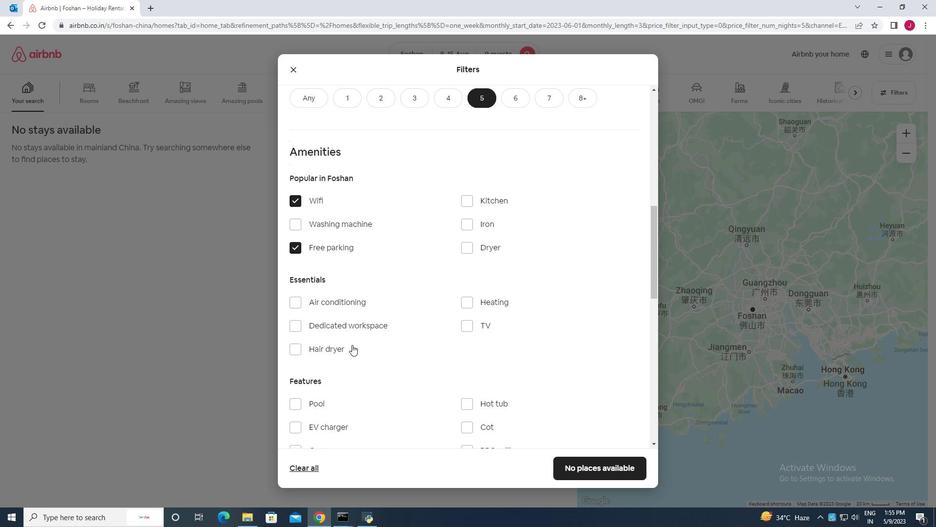 
Action: Mouse scrolled (352, 345) with delta (0, 0)
Screenshot: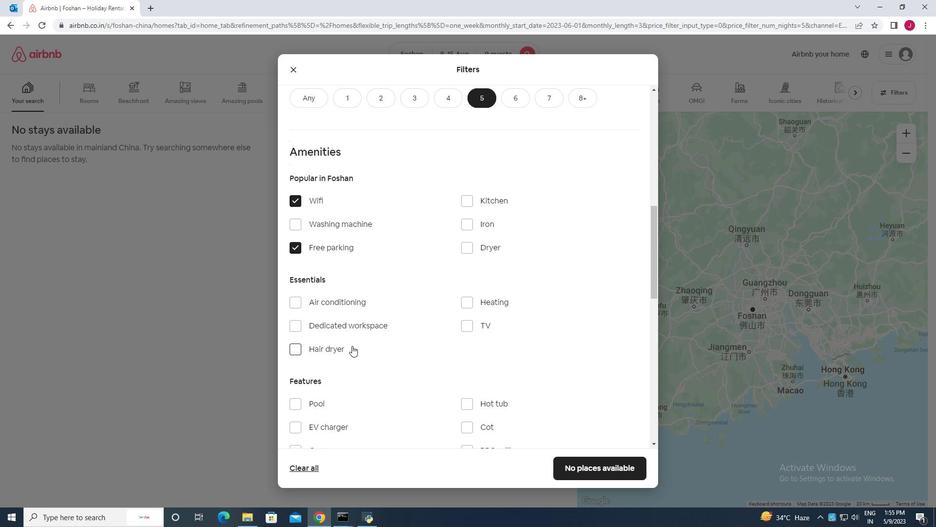 
Action: Mouse scrolled (352, 345) with delta (0, 0)
Screenshot: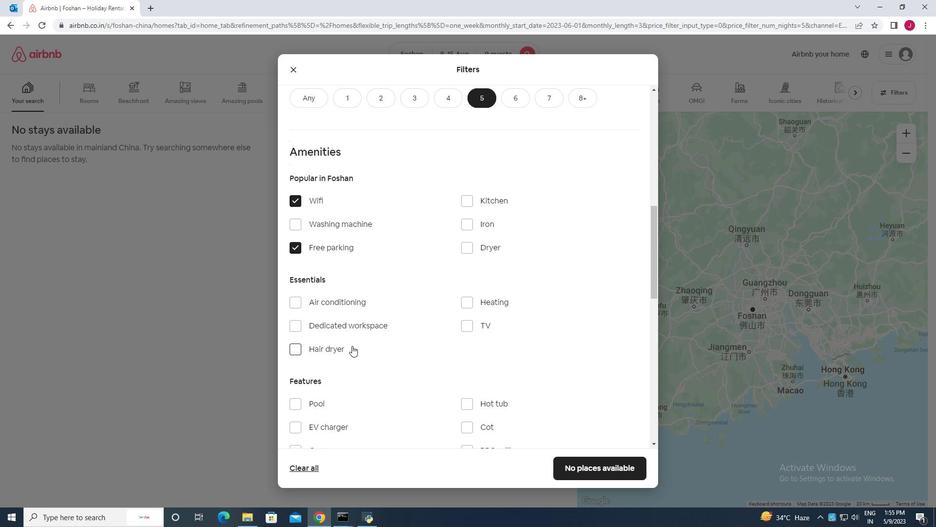 
Action: Mouse moved to (473, 181)
Screenshot: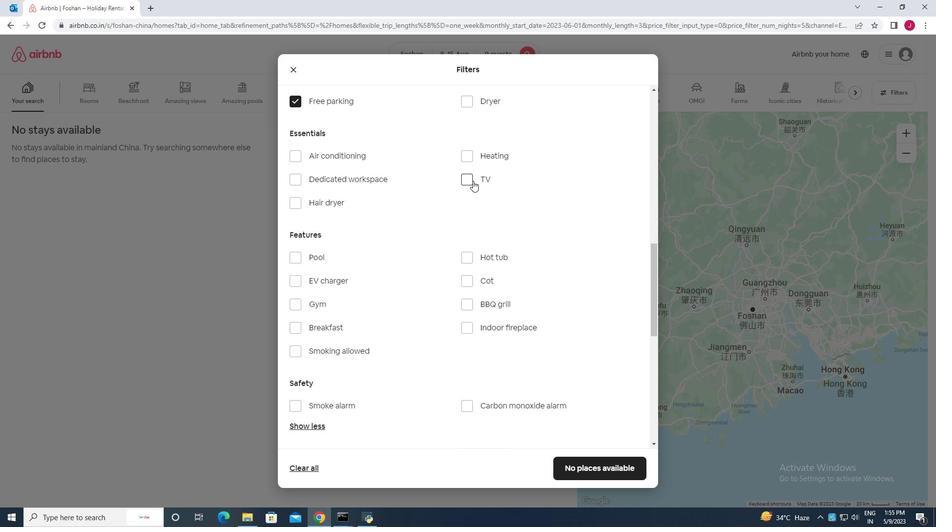 
Action: Mouse pressed left at (473, 181)
Screenshot: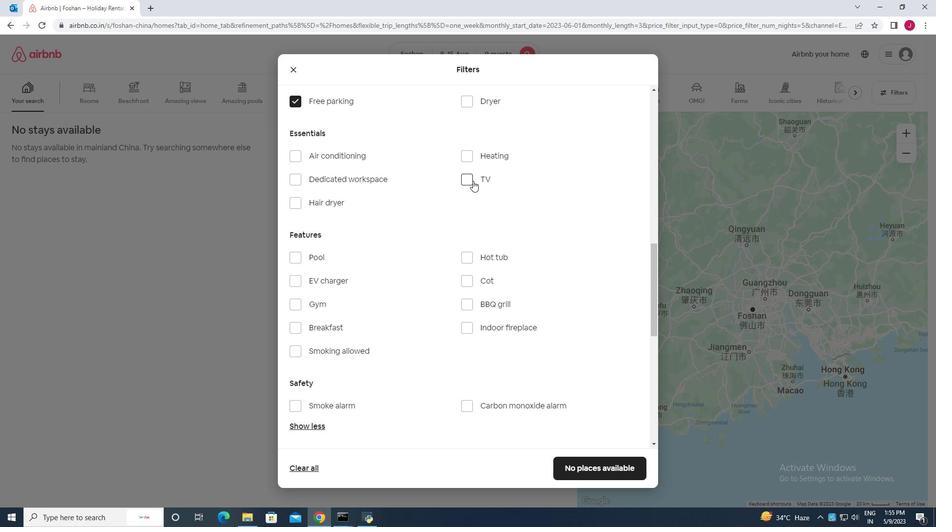 
Action: Mouse moved to (429, 201)
Screenshot: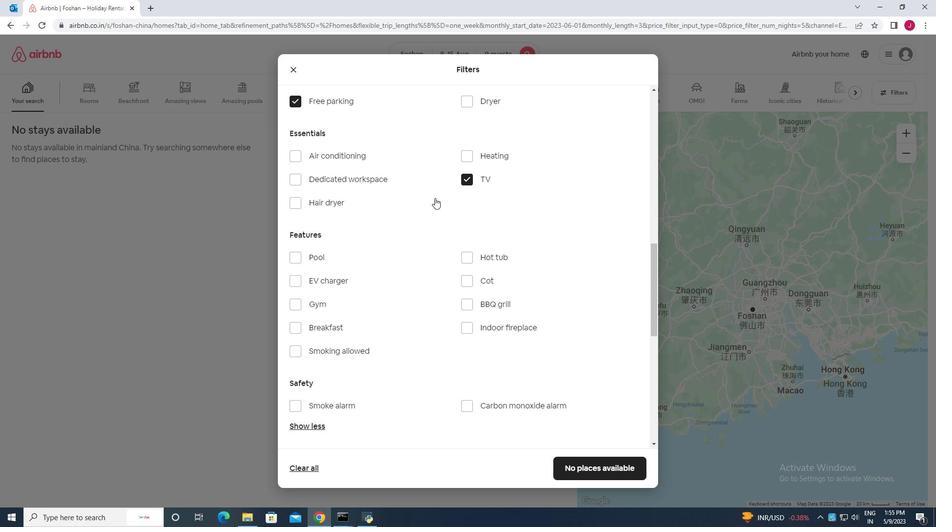 
Action: Mouse scrolled (429, 202) with delta (0, 0)
Screenshot: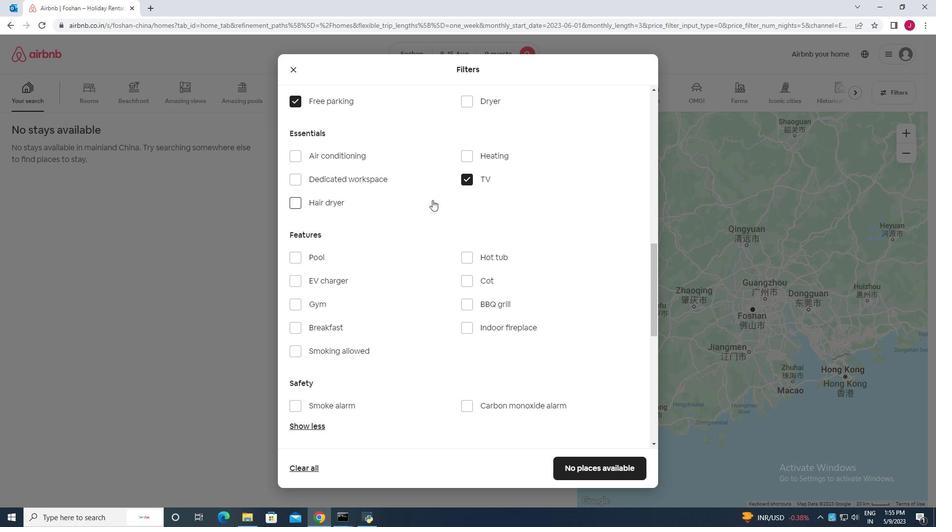 
Action: Mouse scrolled (429, 202) with delta (0, 0)
Screenshot: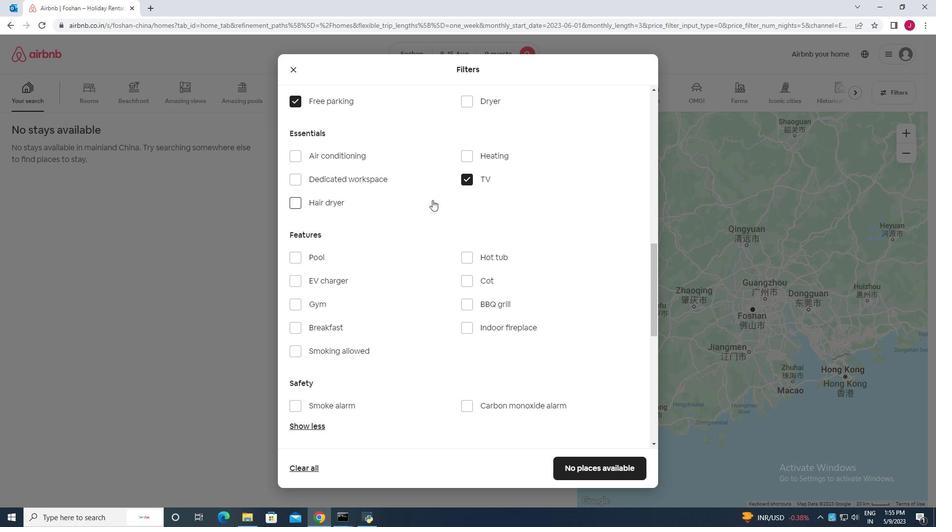 
Action: Mouse scrolled (429, 202) with delta (0, 0)
Screenshot: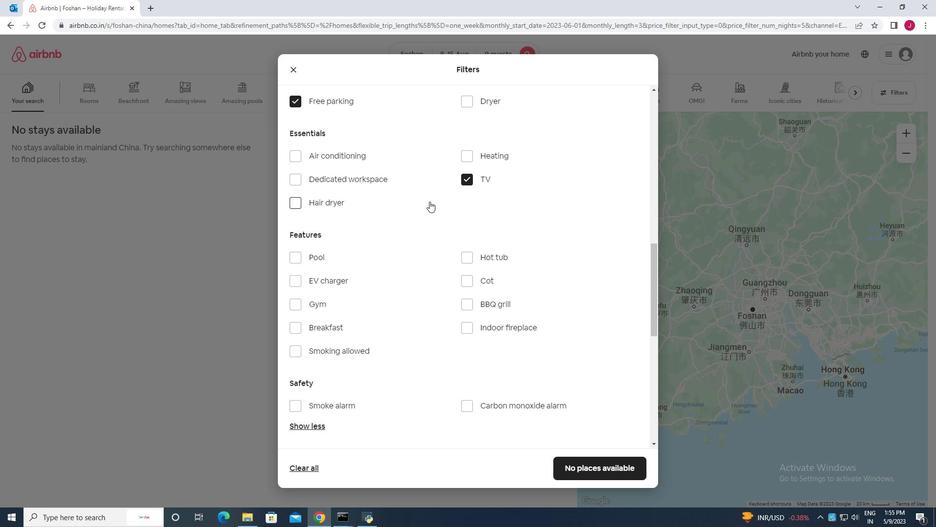 
Action: Mouse moved to (424, 214)
Screenshot: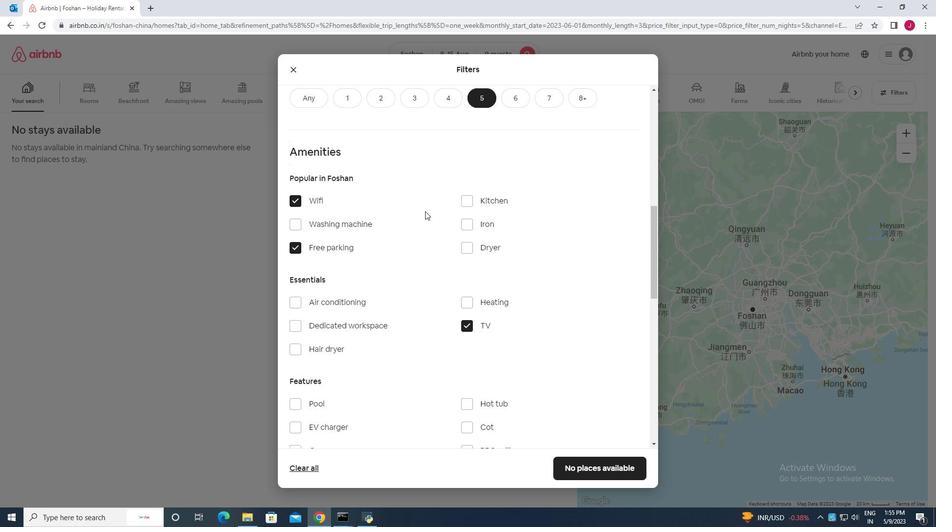 
Action: Mouse scrolled (424, 213) with delta (0, 0)
Screenshot: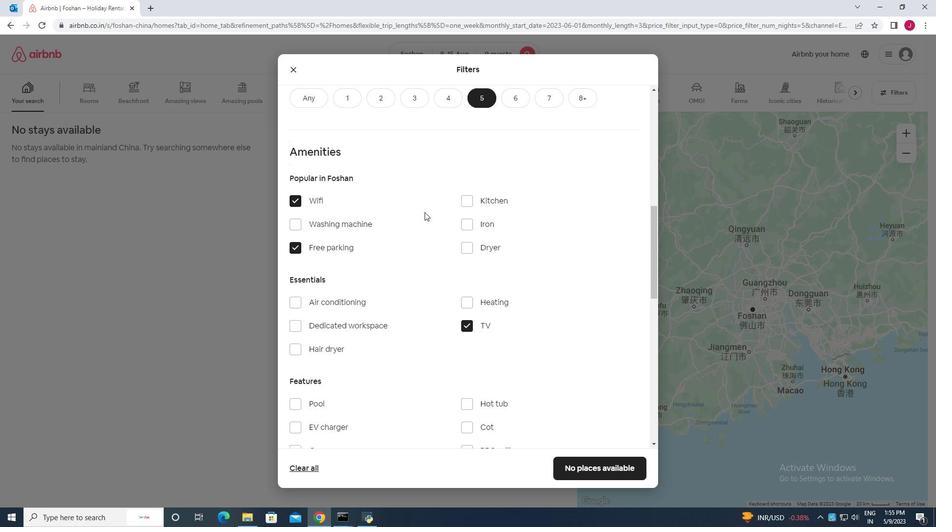 
Action: Mouse scrolled (424, 213) with delta (0, 0)
Screenshot: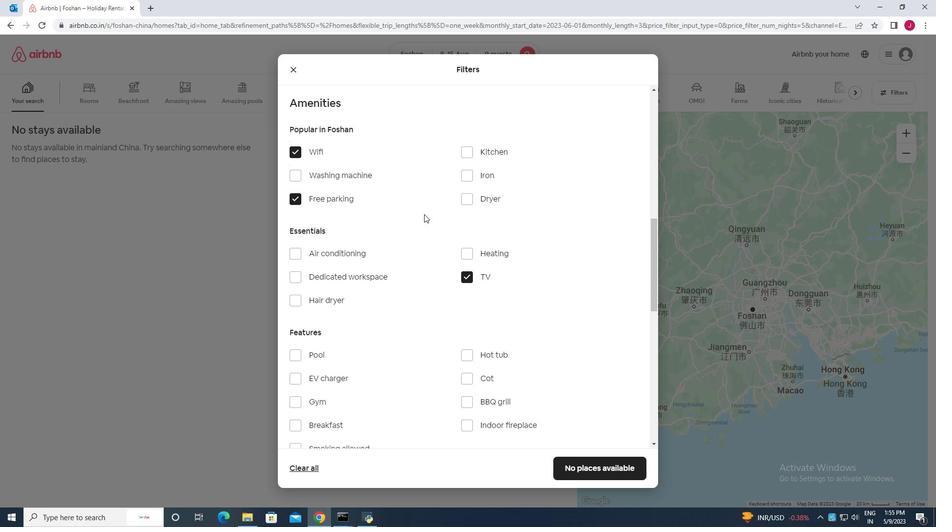 
Action: Mouse scrolled (424, 213) with delta (0, 0)
Screenshot: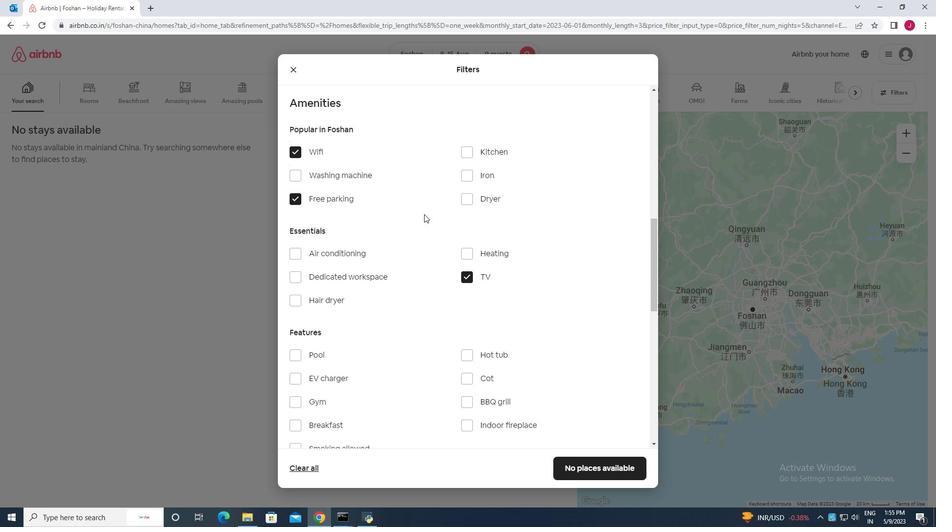 
Action: Mouse moved to (295, 304)
Screenshot: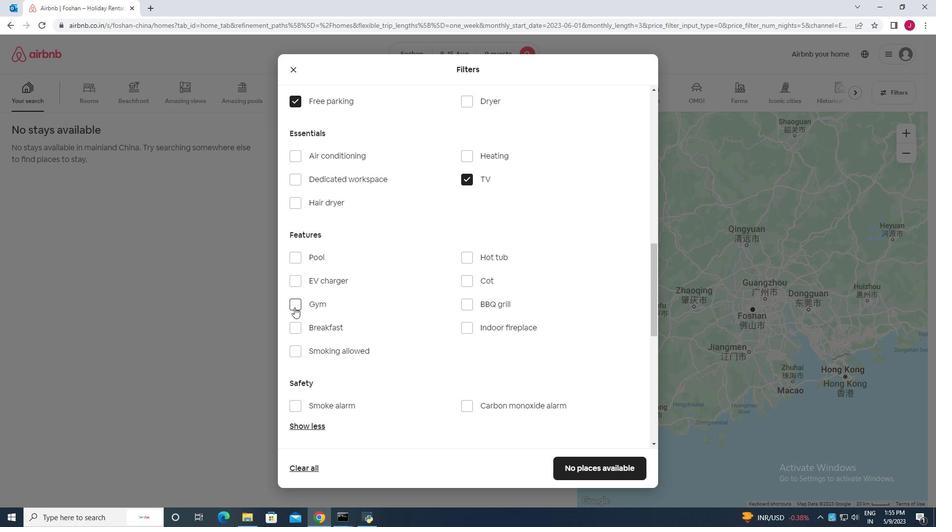 
Action: Mouse pressed left at (295, 304)
Screenshot: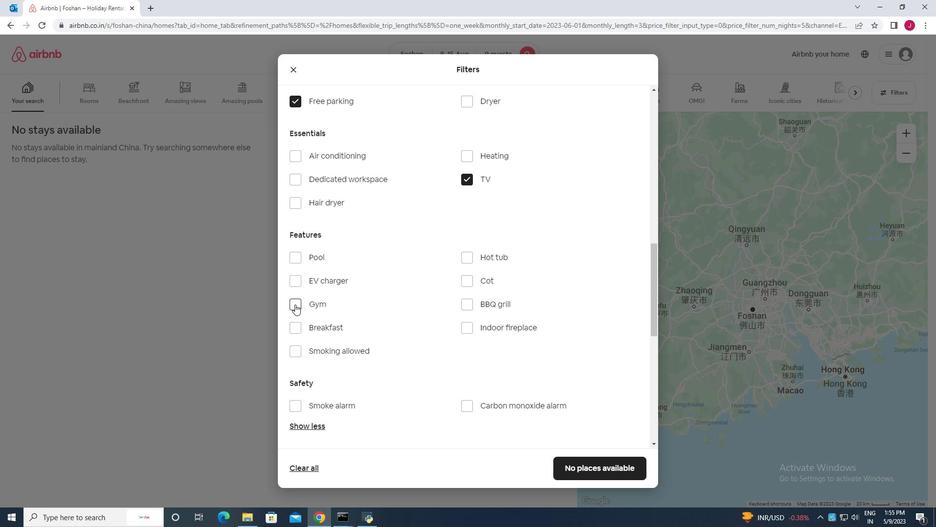 
Action: Mouse moved to (295, 327)
Screenshot: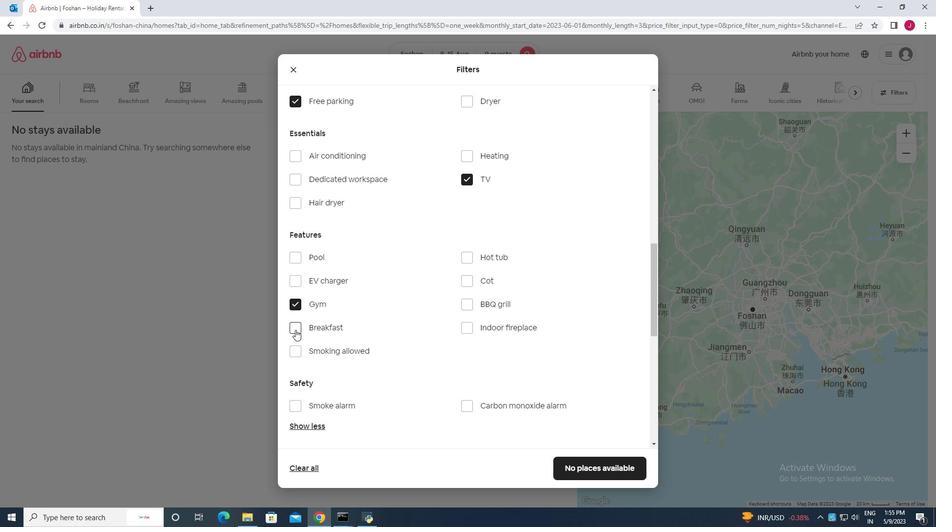 
Action: Mouse pressed left at (295, 327)
Screenshot: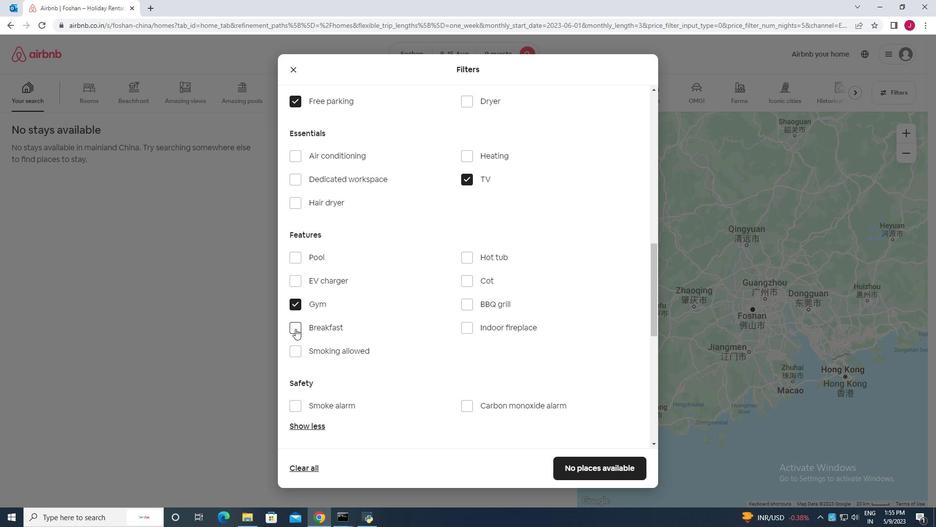 
Action: Mouse moved to (392, 312)
Screenshot: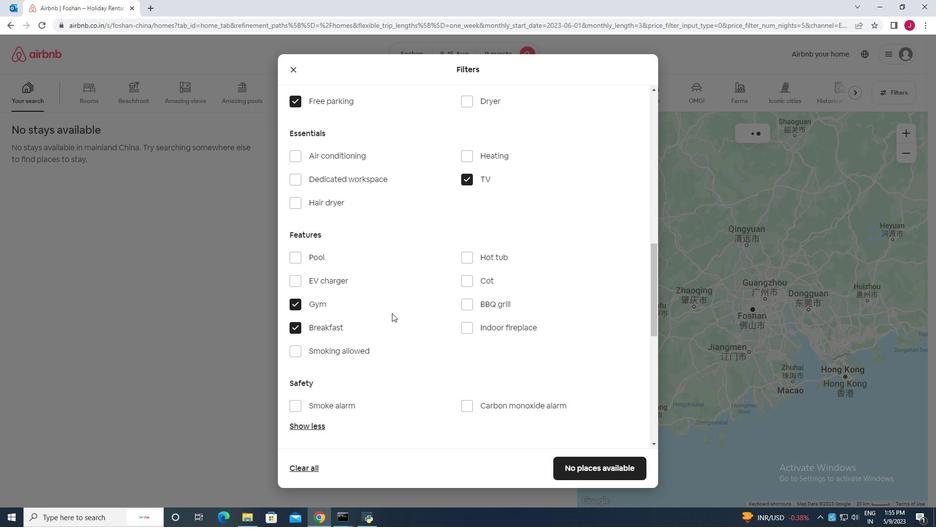
Action: Mouse scrolled (392, 312) with delta (0, 0)
Screenshot: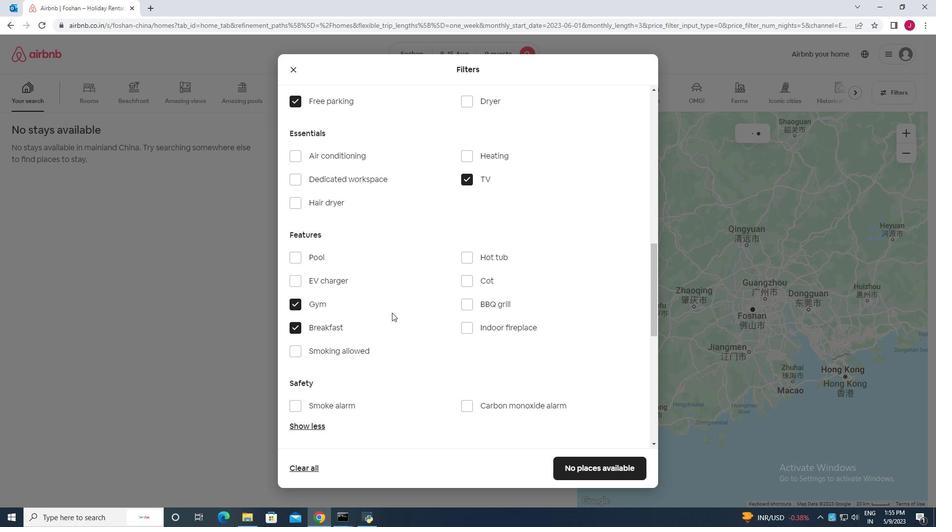 
Action: Mouse scrolled (392, 312) with delta (0, 0)
Screenshot: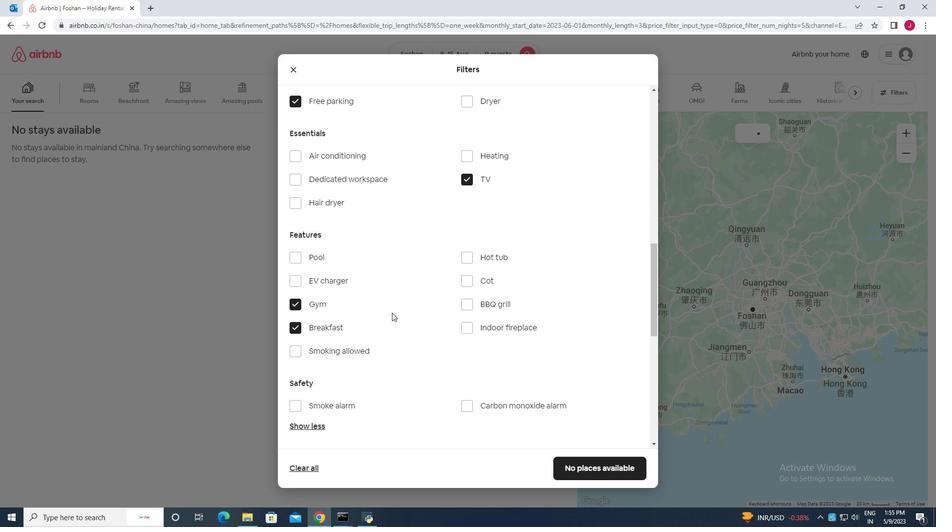 
Action: Mouse scrolled (392, 312) with delta (0, 0)
Screenshot: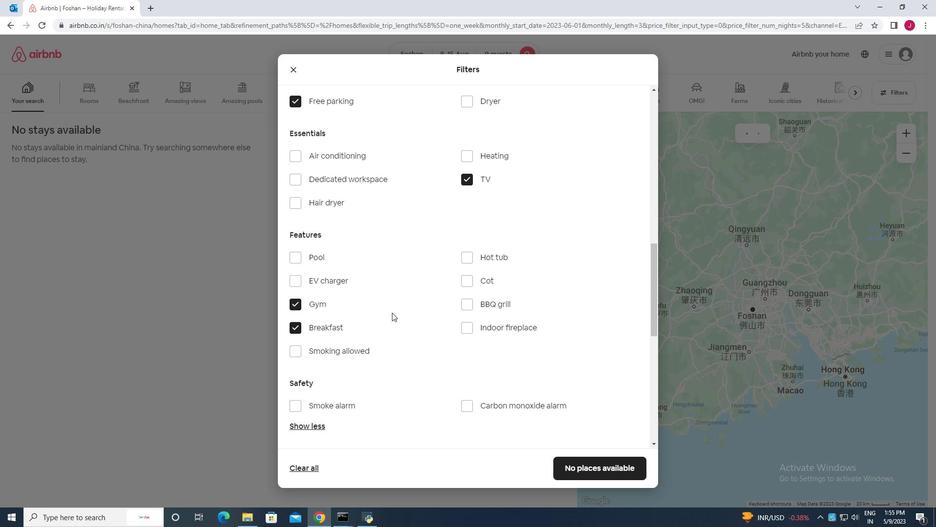 
Action: Mouse scrolled (392, 312) with delta (0, 0)
Screenshot: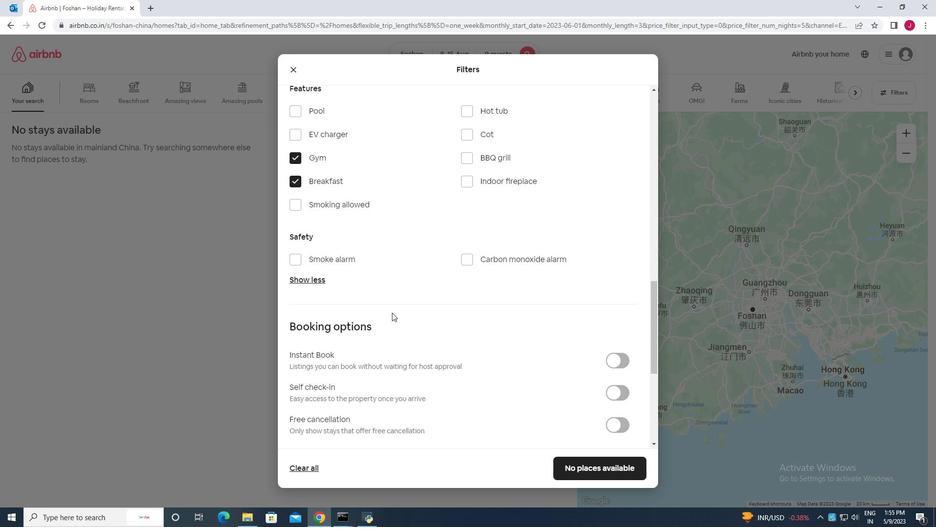 
Action: Mouse scrolled (392, 312) with delta (0, 0)
Screenshot: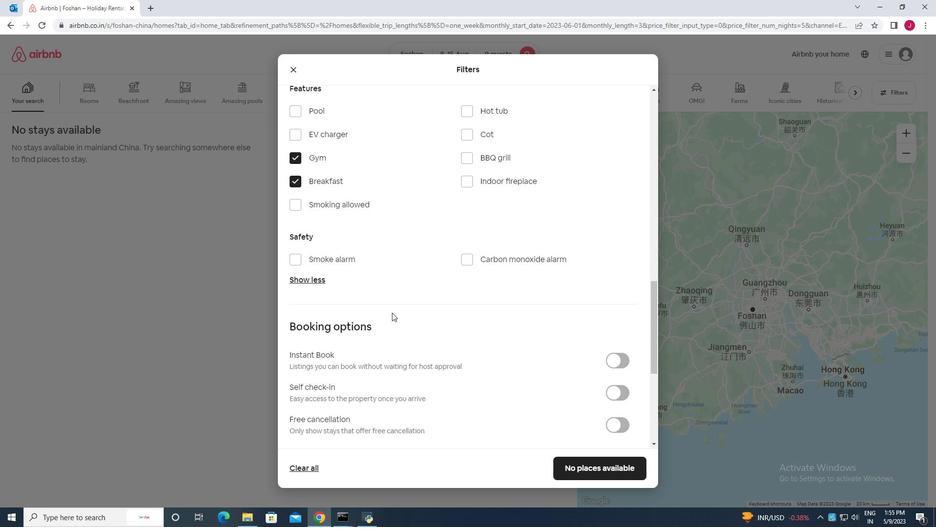 
Action: Mouse moved to (612, 299)
Screenshot: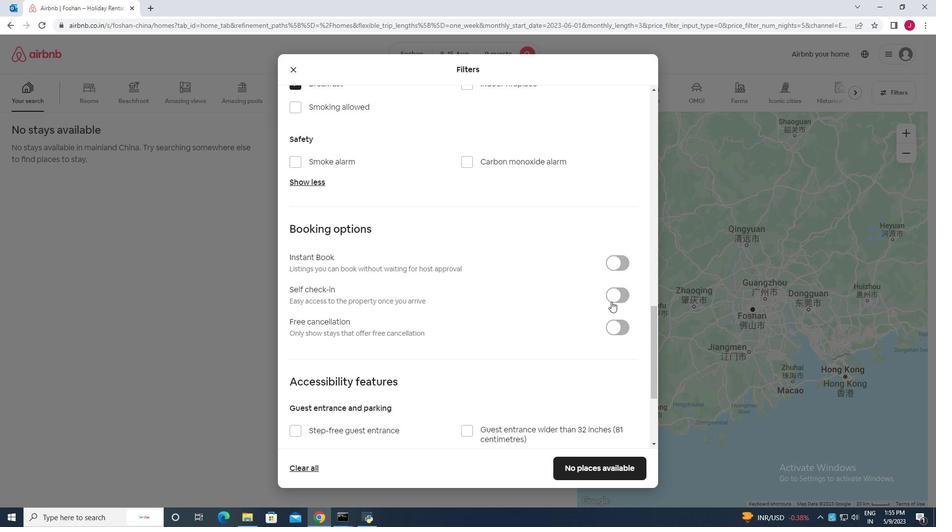 
Action: Mouse pressed left at (612, 299)
Screenshot: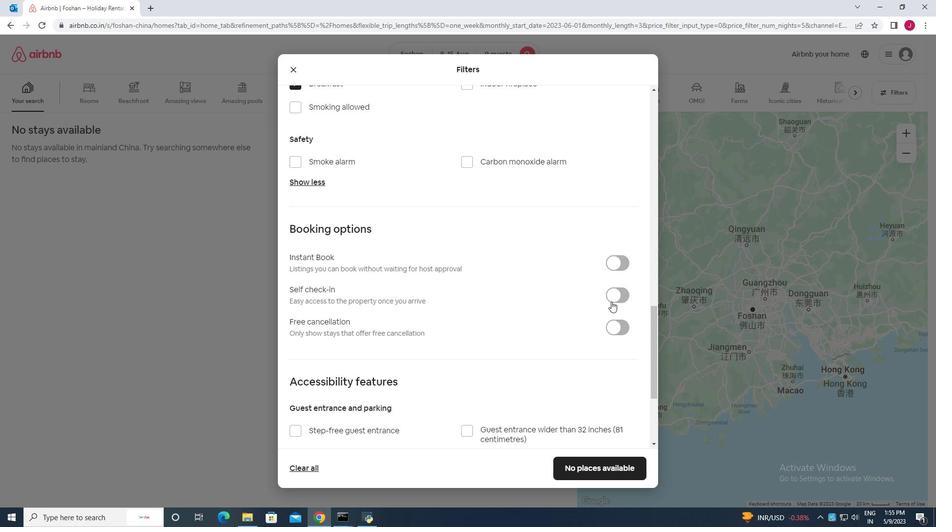 
Action: Mouse moved to (442, 292)
Screenshot: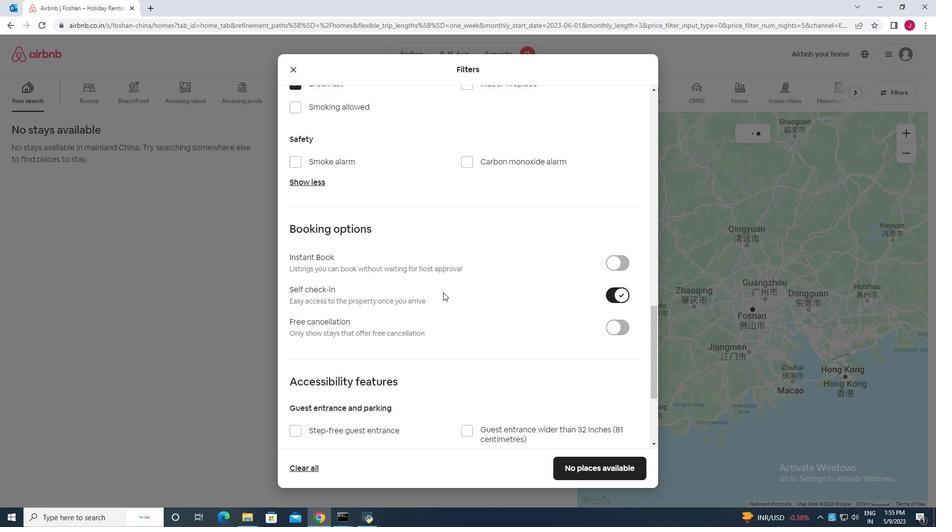 
Action: Mouse scrolled (442, 291) with delta (0, 0)
Screenshot: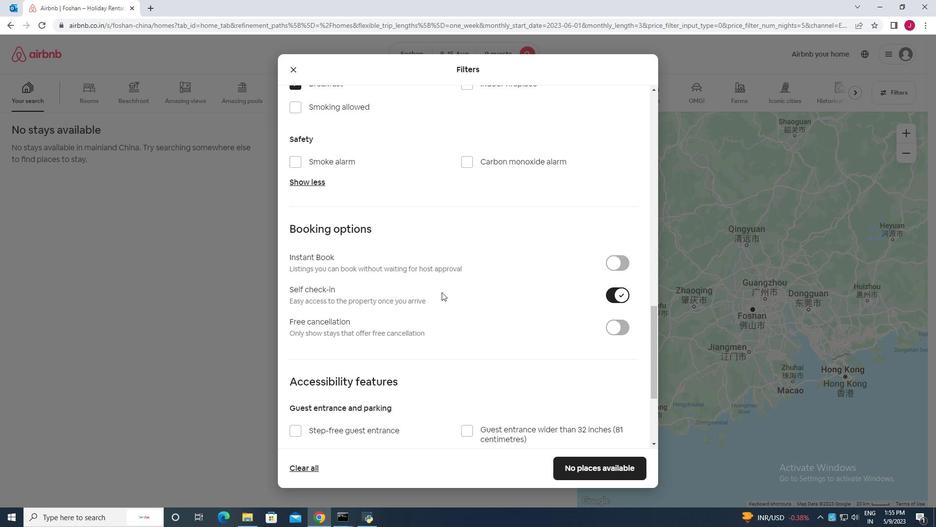 
Action: Mouse scrolled (442, 291) with delta (0, 0)
Screenshot: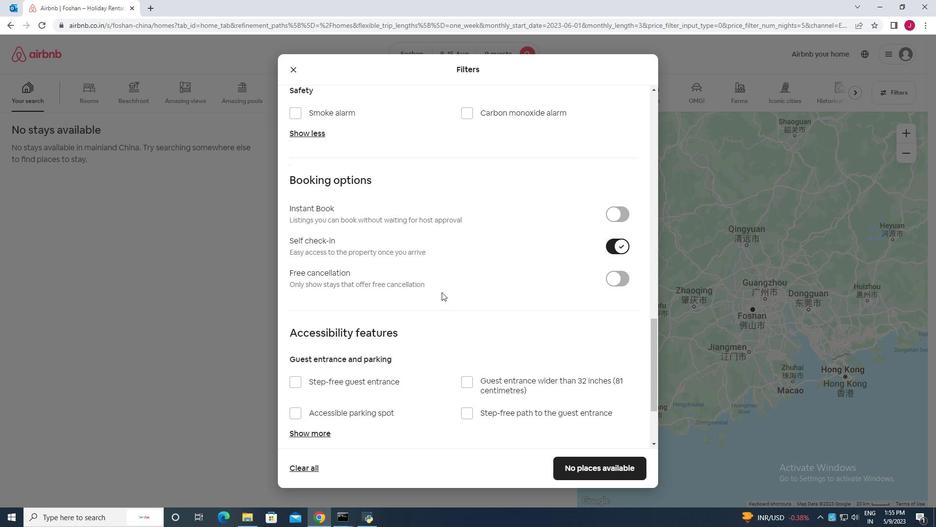 
Action: Mouse scrolled (442, 291) with delta (0, 0)
Screenshot: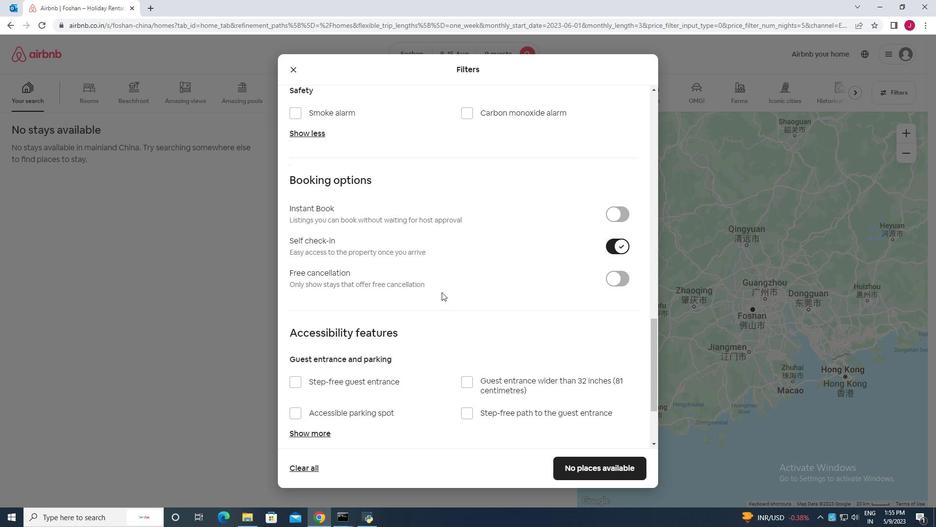
Action: Mouse scrolled (442, 291) with delta (0, 0)
Screenshot: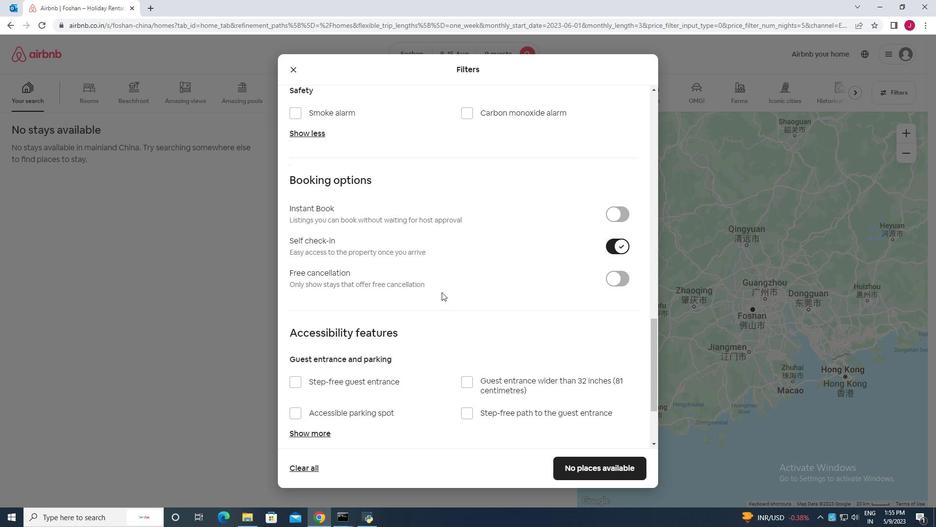 
Action: Mouse scrolled (442, 291) with delta (0, 0)
Screenshot: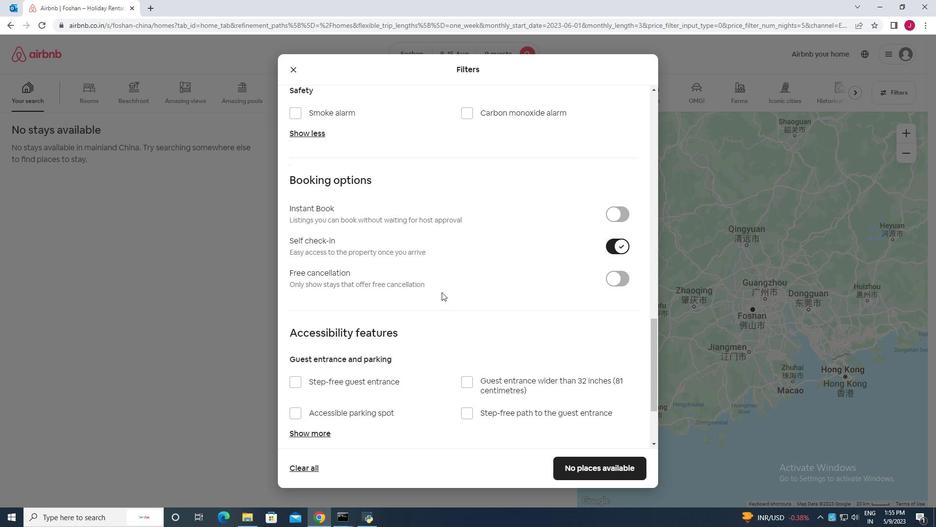 
Action: Mouse scrolled (442, 291) with delta (0, 0)
Screenshot: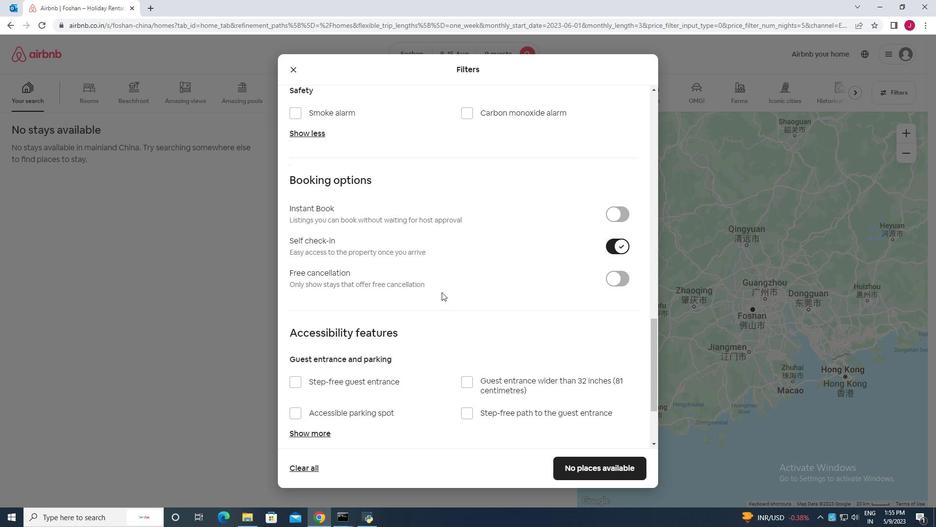 
Action: Mouse scrolled (442, 291) with delta (0, 0)
Screenshot: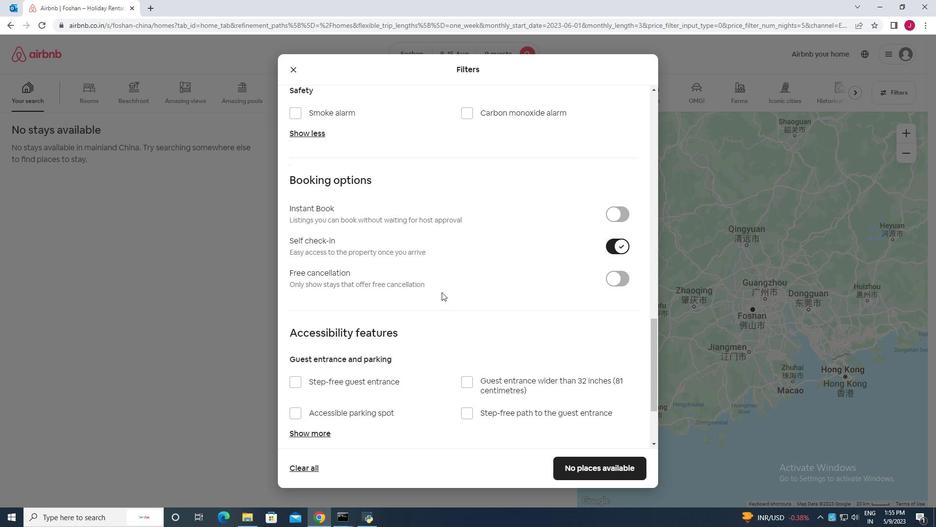 
Action: Mouse scrolled (442, 291) with delta (0, 0)
Screenshot: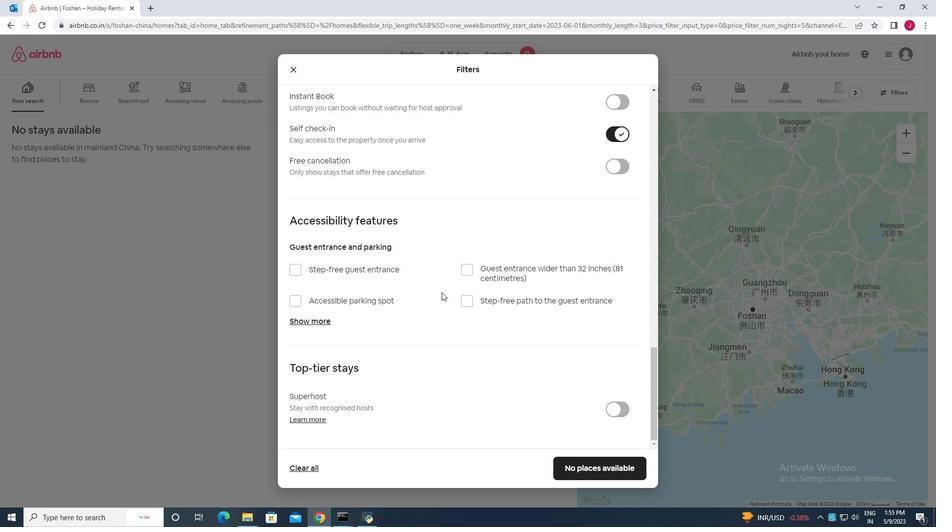 
Action: Mouse scrolled (442, 291) with delta (0, 0)
Screenshot: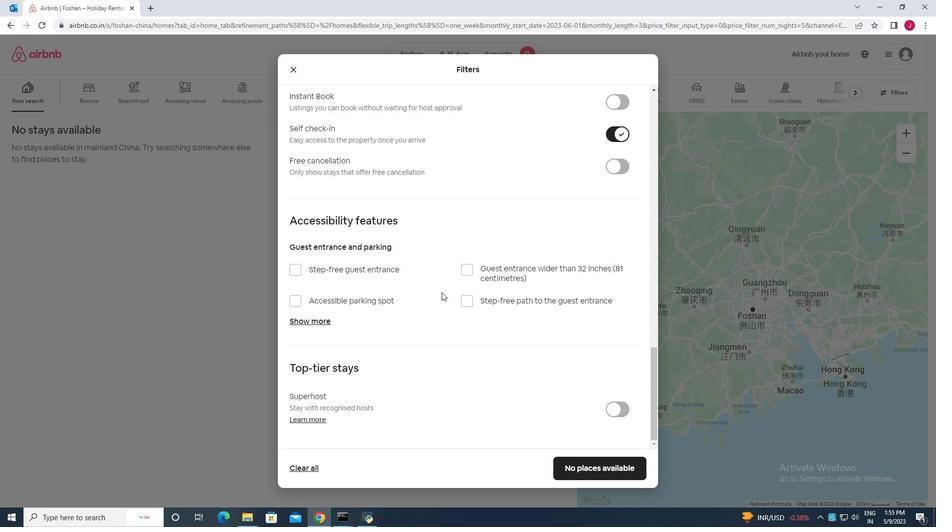 
Action: Mouse scrolled (442, 291) with delta (0, 0)
Screenshot: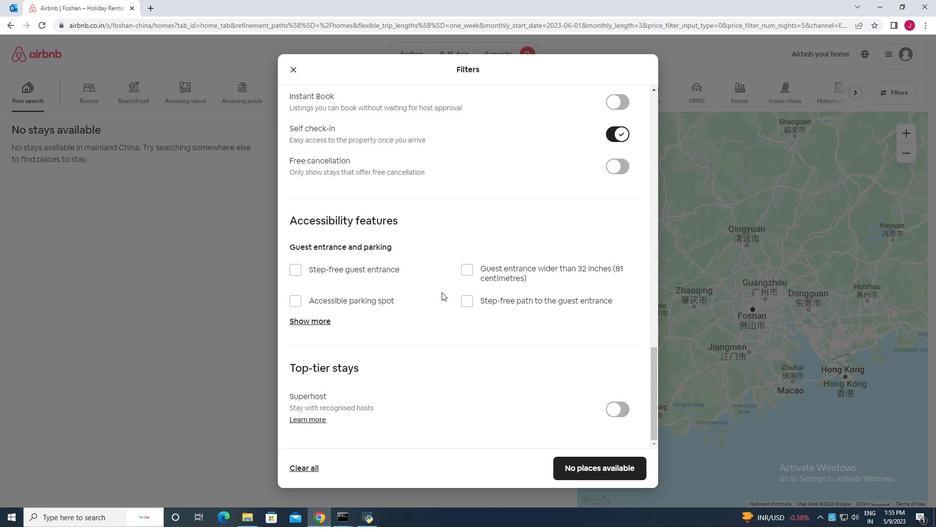 
Action: Mouse scrolled (442, 291) with delta (0, 0)
Screenshot: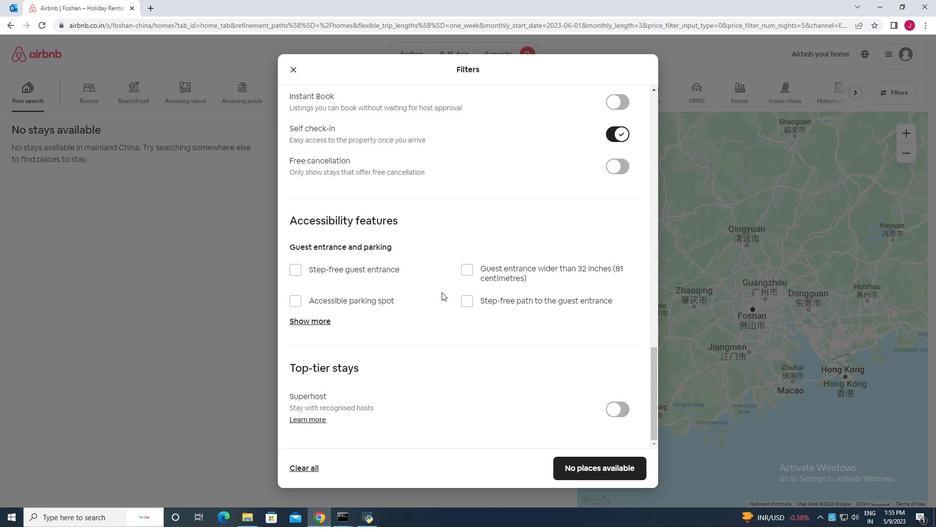 
Action: Mouse scrolled (442, 291) with delta (0, 0)
Screenshot: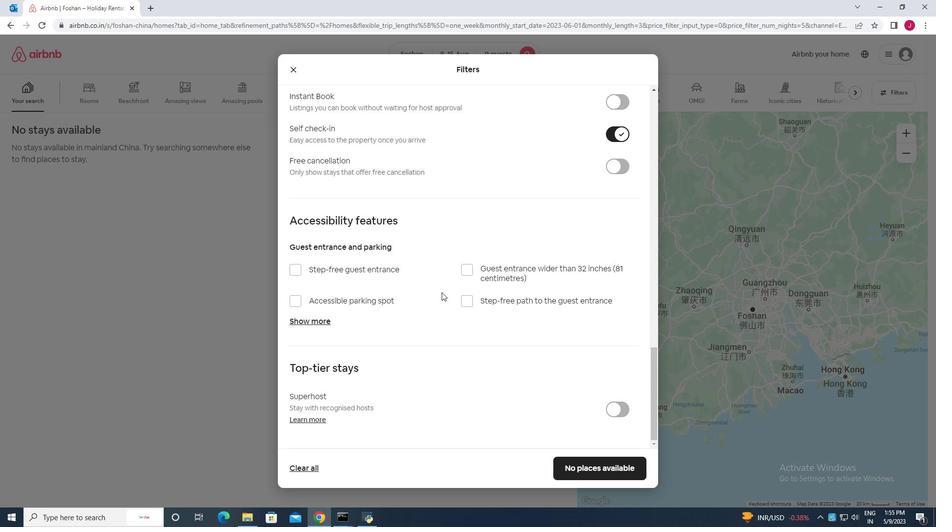 
Action: Mouse scrolled (442, 291) with delta (0, 0)
Screenshot: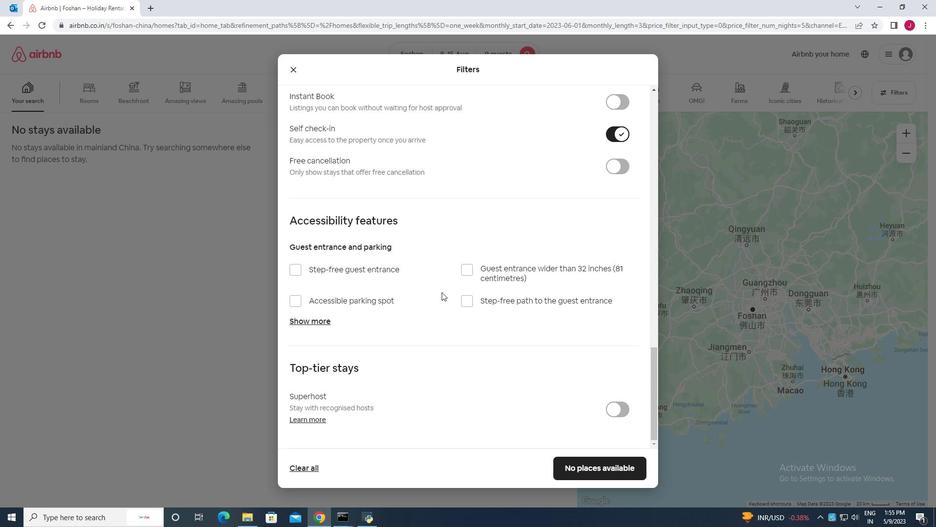 
Action: Mouse moved to (460, 396)
Screenshot: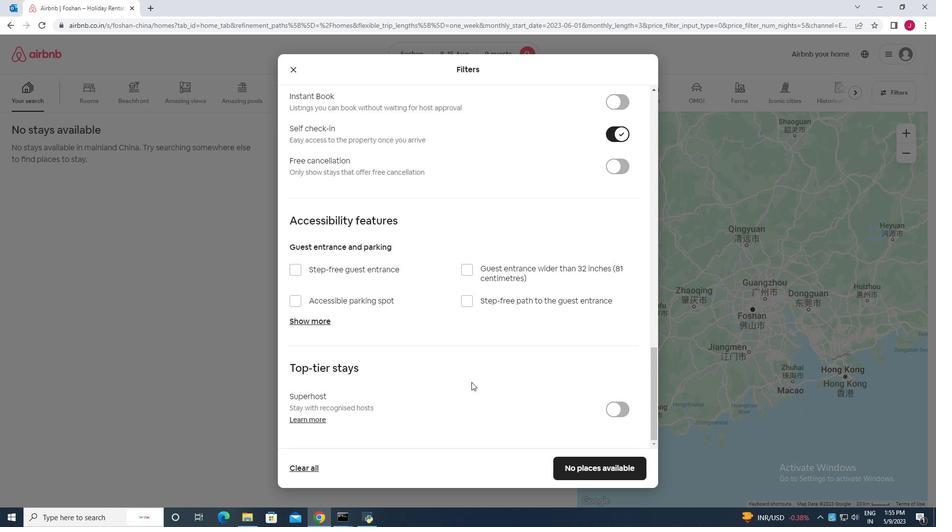 
Action: Mouse scrolled (460, 395) with delta (0, 0)
Screenshot: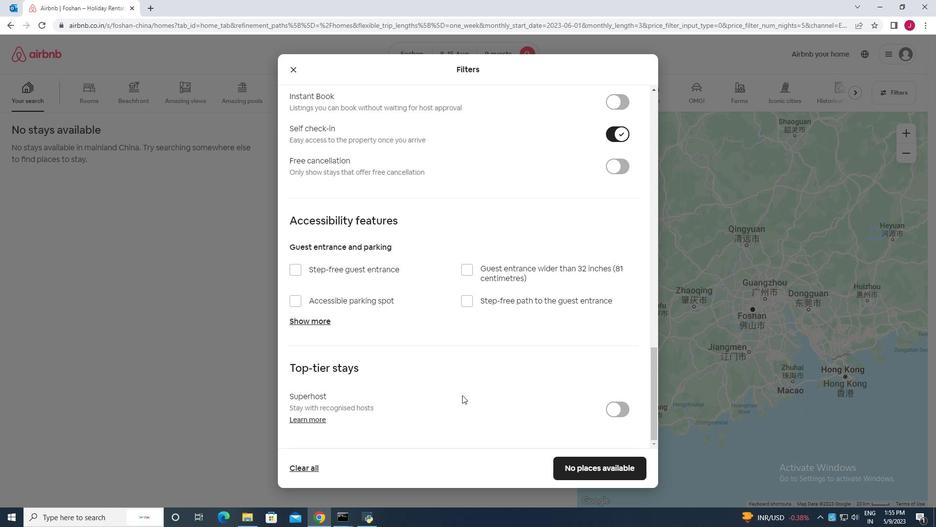 
Action: Mouse scrolled (460, 395) with delta (0, 0)
Screenshot: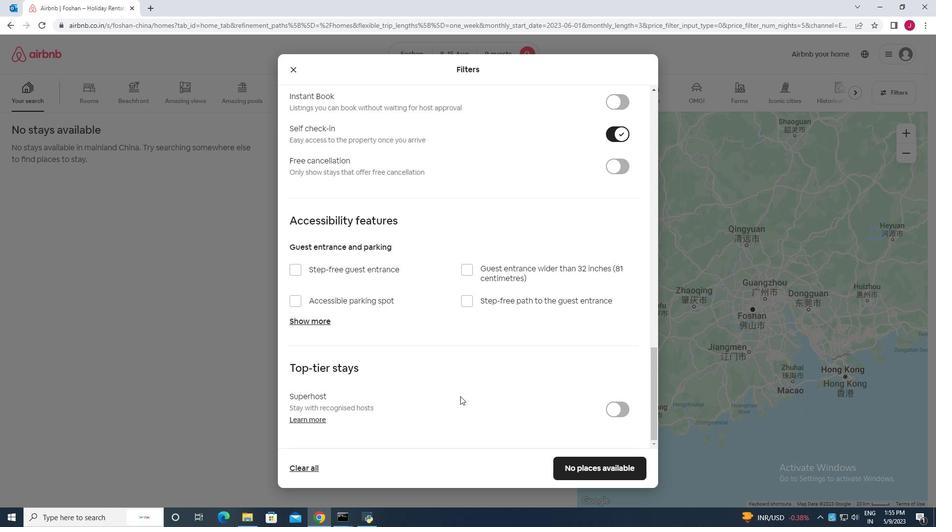 
Action: Mouse scrolled (460, 395) with delta (0, 0)
Screenshot: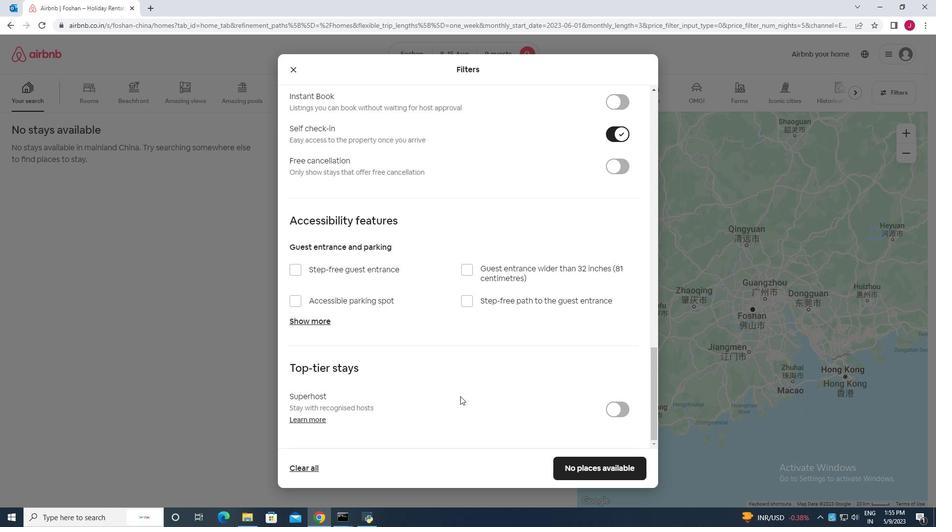 
Action: Mouse scrolled (460, 395) with delta (0, 0)
Screenshot: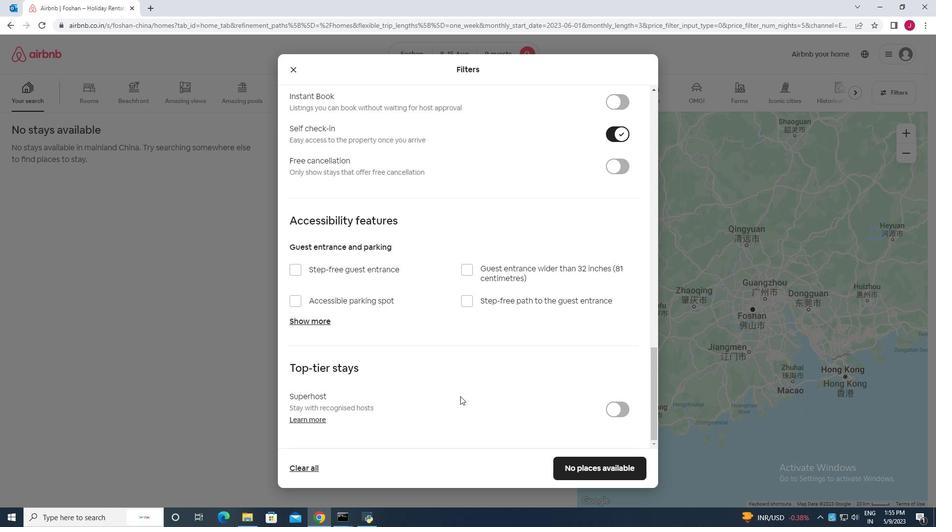 
Action: Mouse moved to (466, 397)
Screenshot: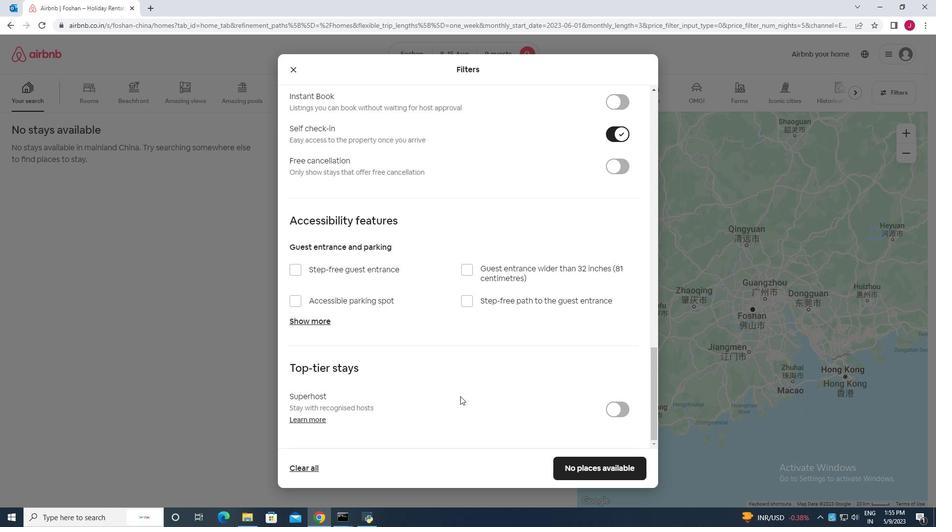 
Action: Mouse scrolled (466, 396) with delta (0, 0)
Screenshot: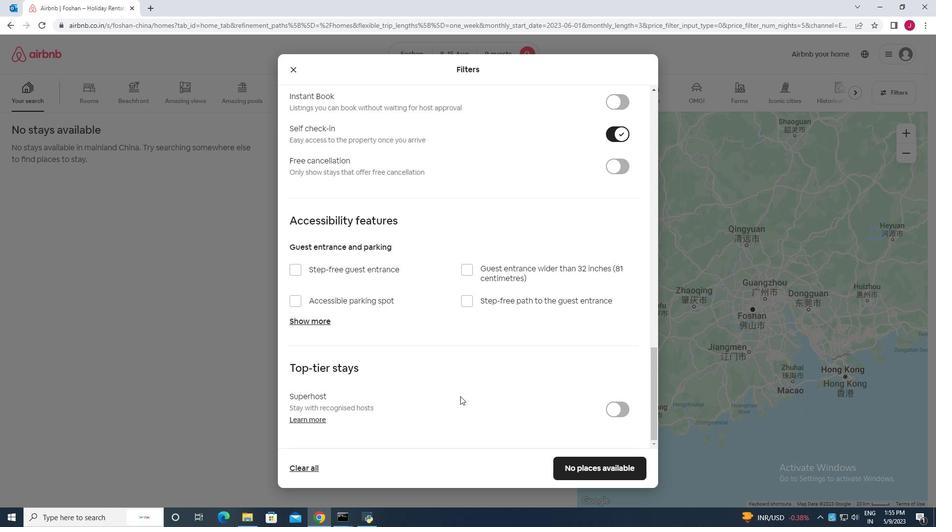 
Action: Mouse moved to (623, 467)
Screenshot: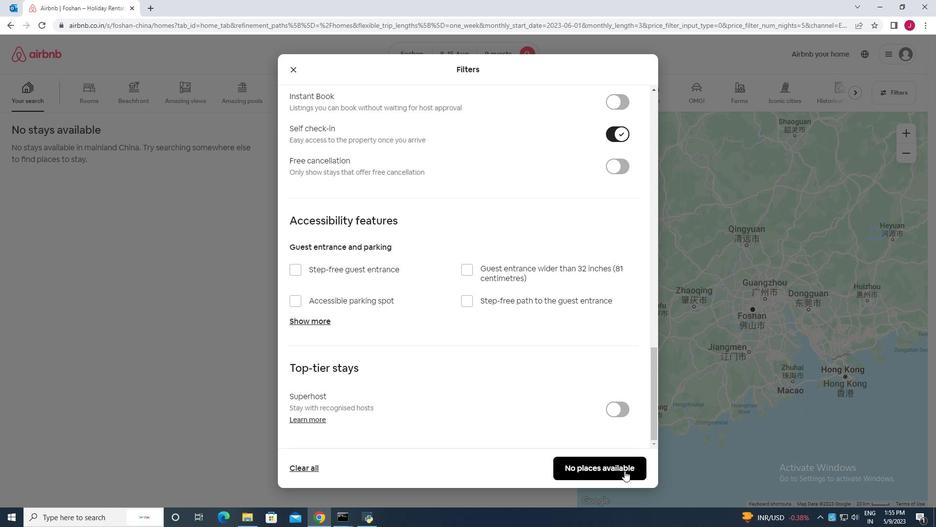 
Action: Mouse pressed left at (623, 467)
Screenshot: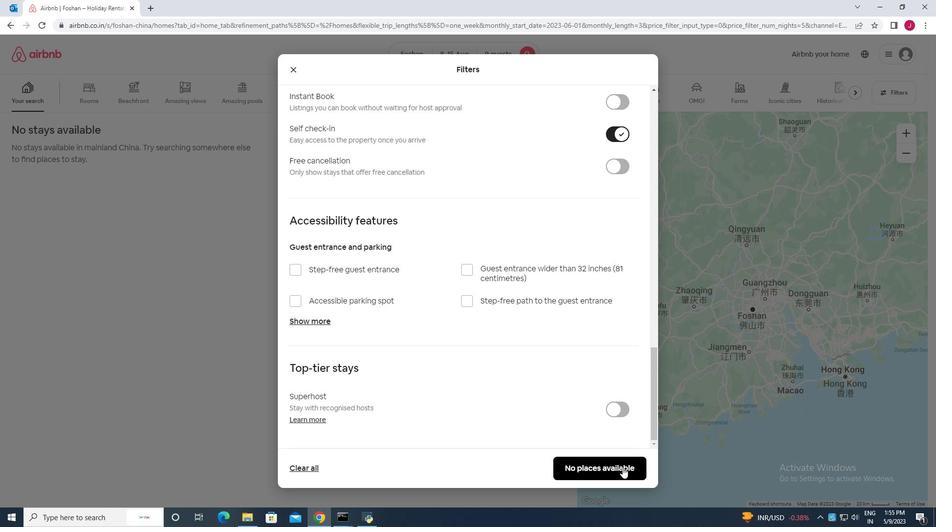 
Action: Mouse moved to (612, 456)
Screenshot: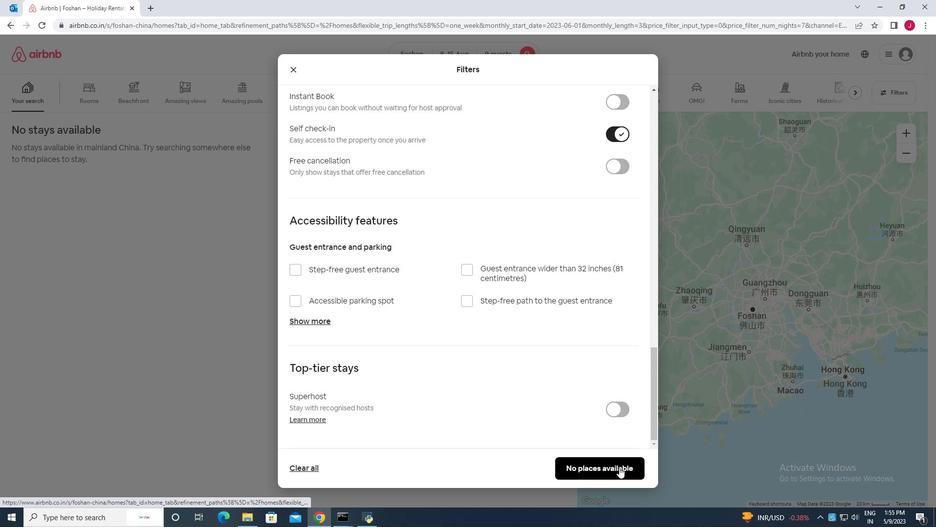 
